 Task: Look for space in Nokha, India from 7th July, 2023 to 15th July, 2023 for 6 adults in price range Rs.15000 to Rs.20000. Place can be entire place with 3 bedrooms having 3 beds and 3 bathrooms. Property type can be house, flat, guest house. Amenities needed are: washing machine. Booking option can be shelf check-in. Required host language is English.
Action: Mouse moved to (432, 75)
Screenshot: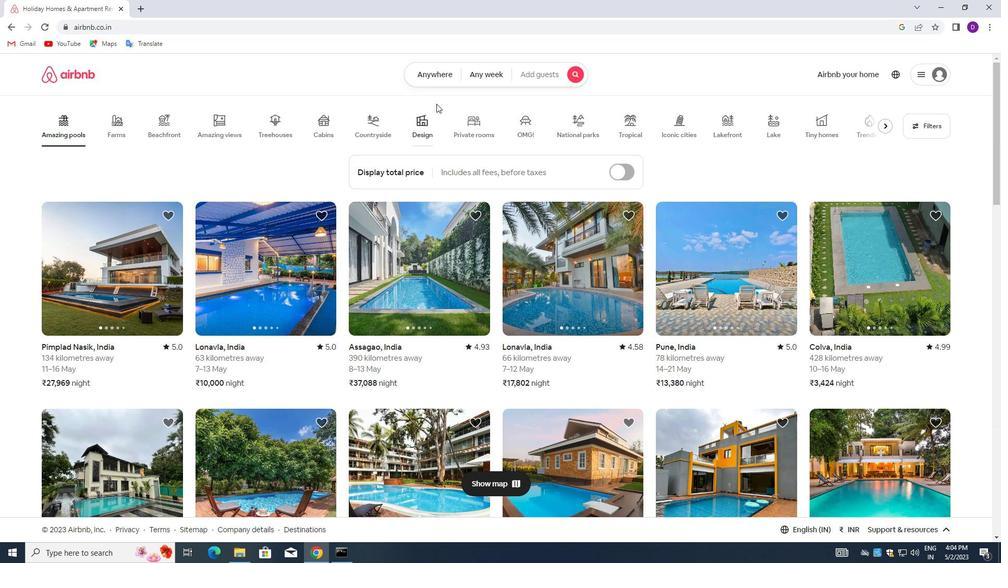 
Action: Mouse pressed left at (432, 75)
Screenshot: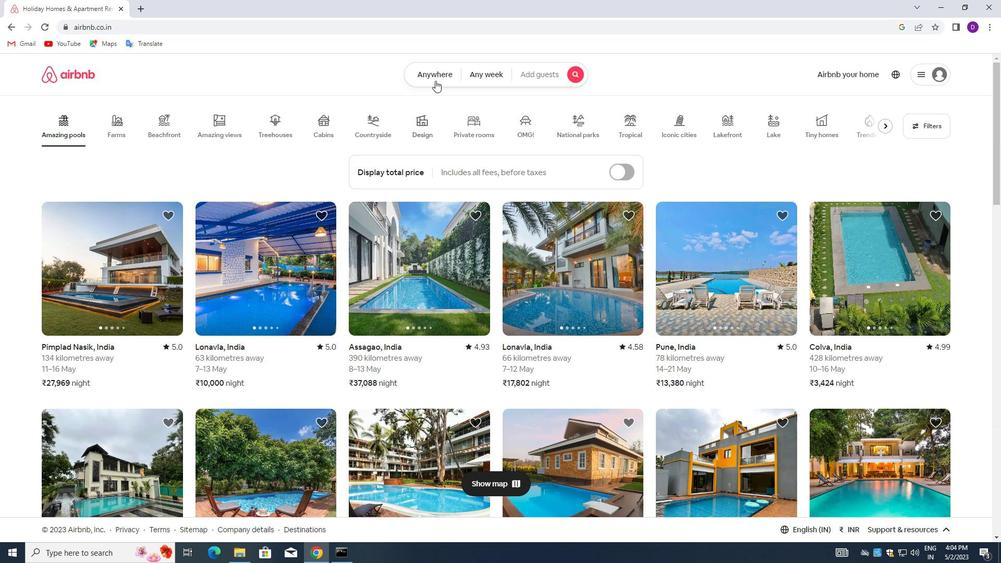 
Action: Mouse moved to (306, 117)
Screenshot: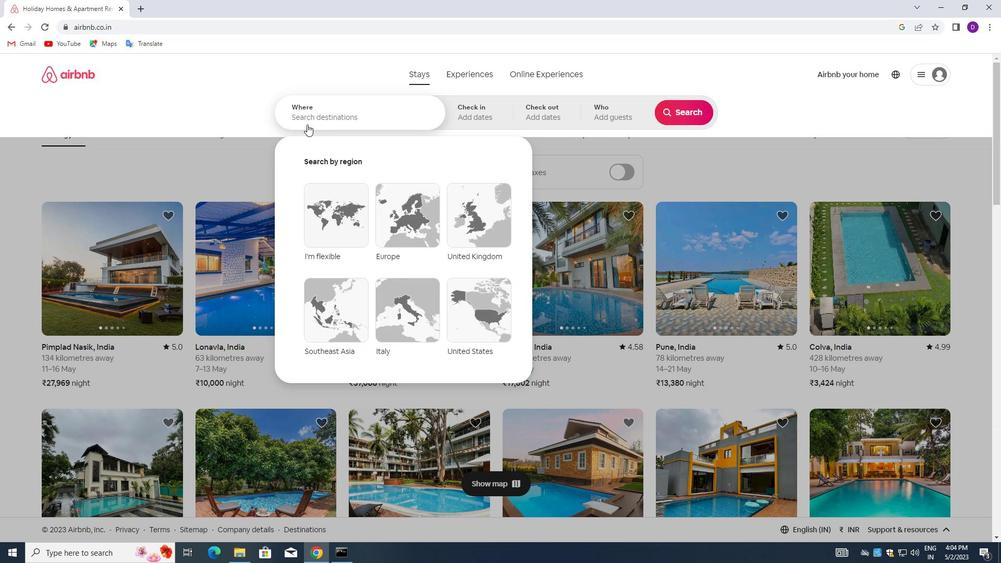 
Action: Mouse pressed left at (306, 117)
Screenshot: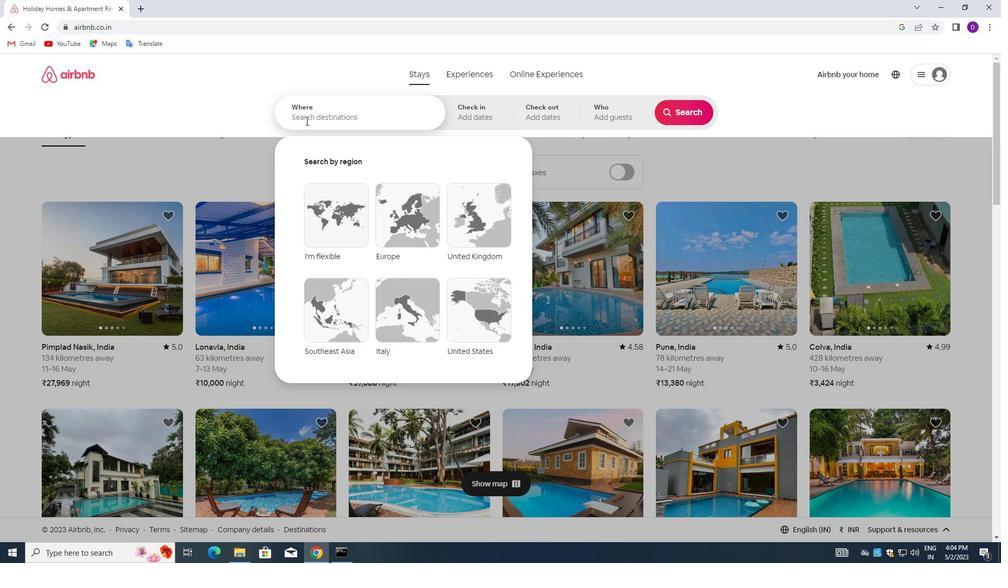 
Action: Key pressed <Key.shift>NOKHA,<Key.space><Key.shift>INDIA<Key.enter>
Screenshot: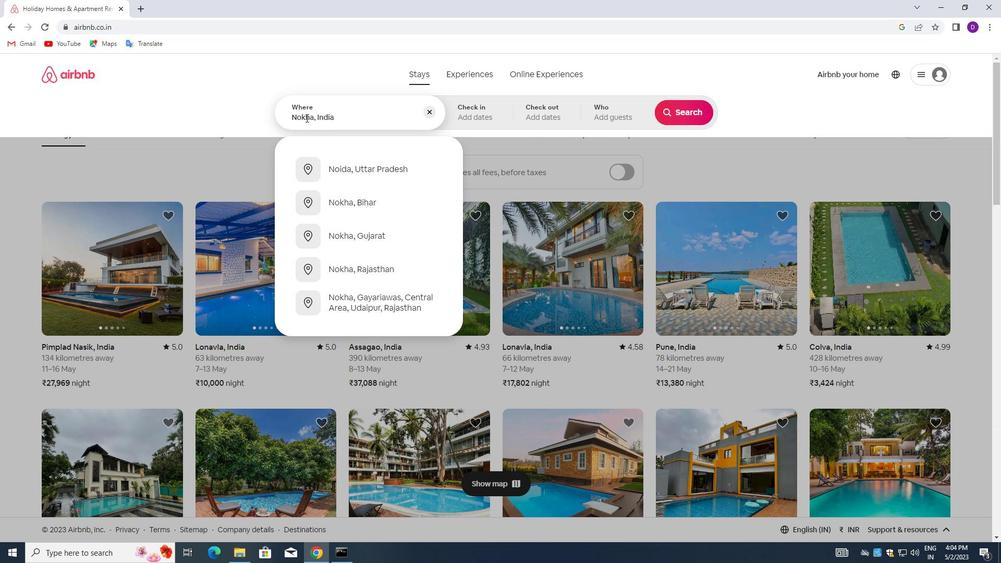 
Action: Mouse moved to (681, 197)
Screenshot: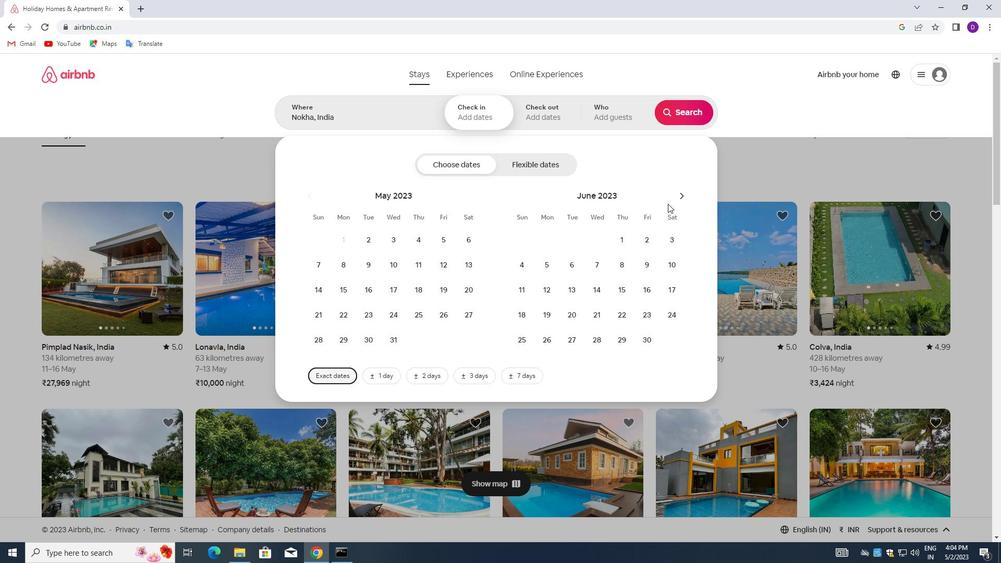 
Action: Mouse pressed left at (681, 197)
Screenshot: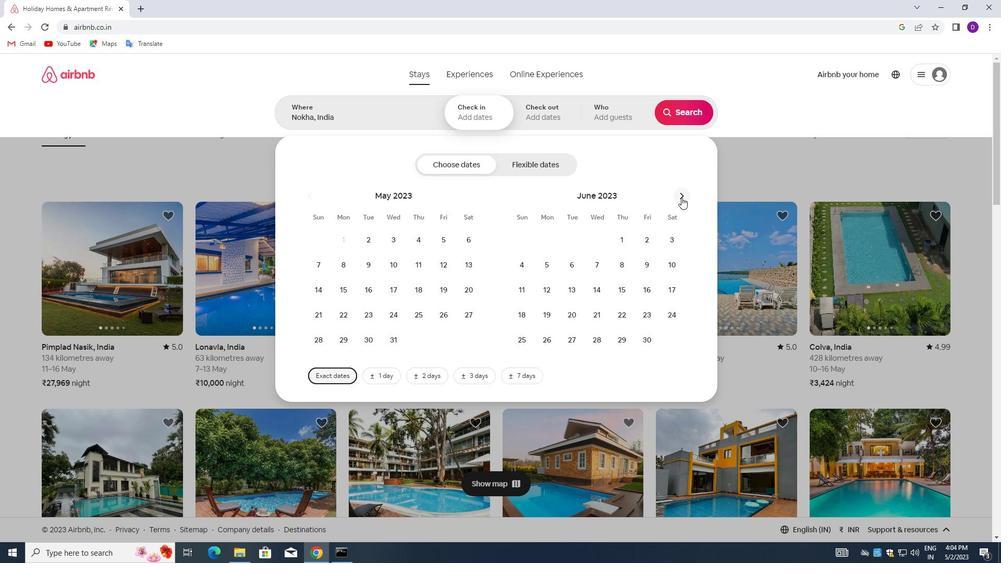 
Action: Mouse moved to (644, 257)
Screenshot: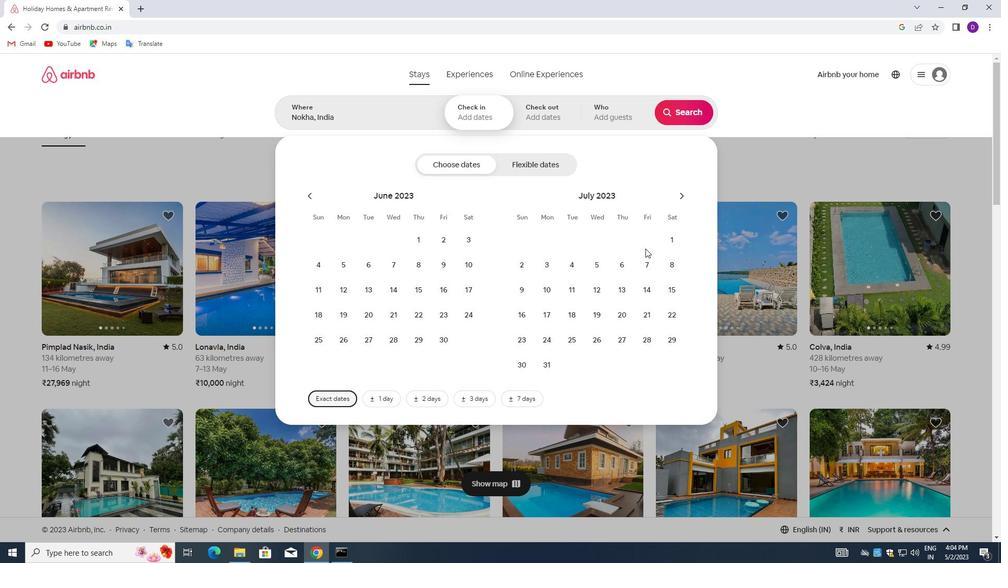 
Action: Mouse pressed left at (644, 257)
Screenshot: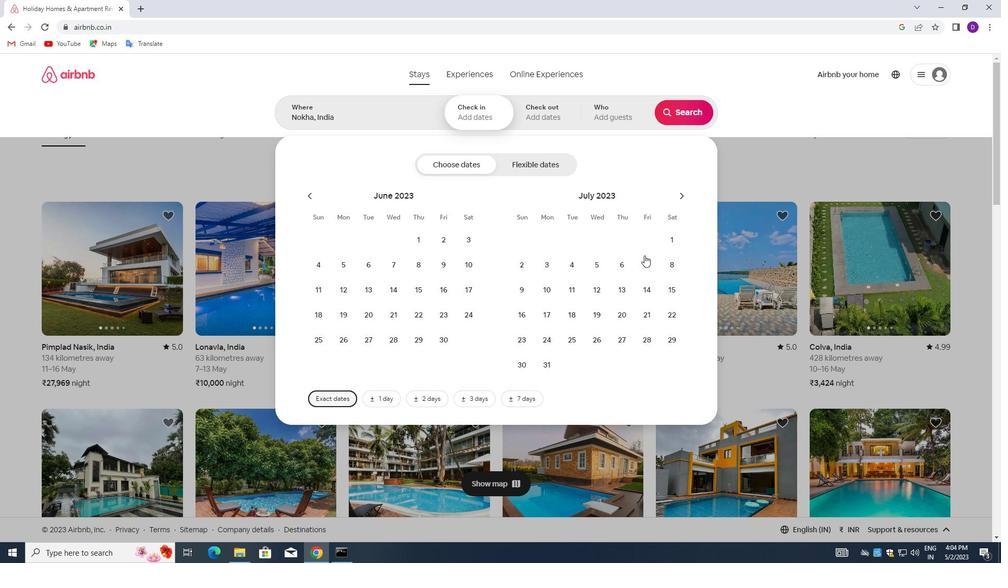 
Action: Mouse moved to (670, 283)
Screenshot: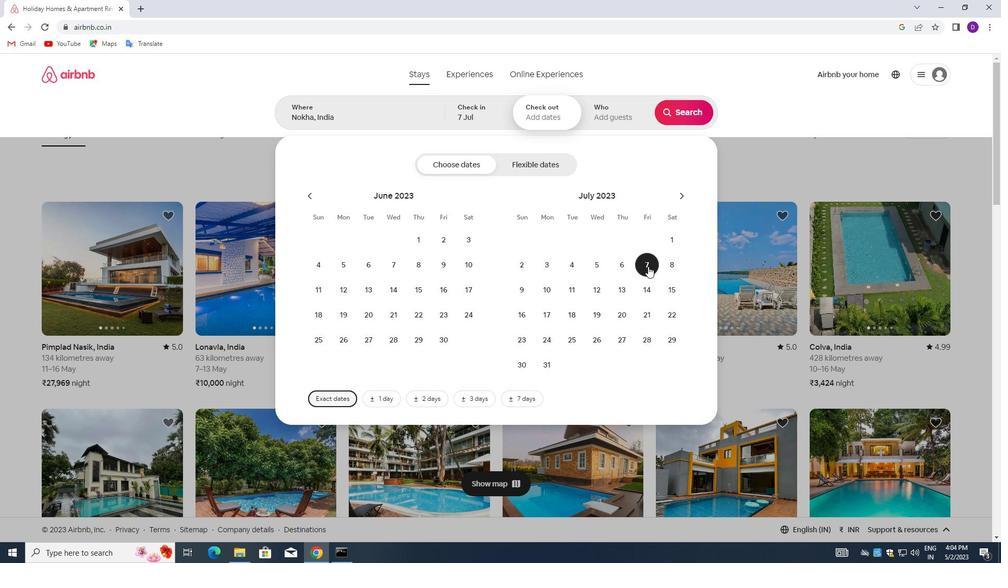 
Action: Mouse pressed left at (670, 283)
Screenshot: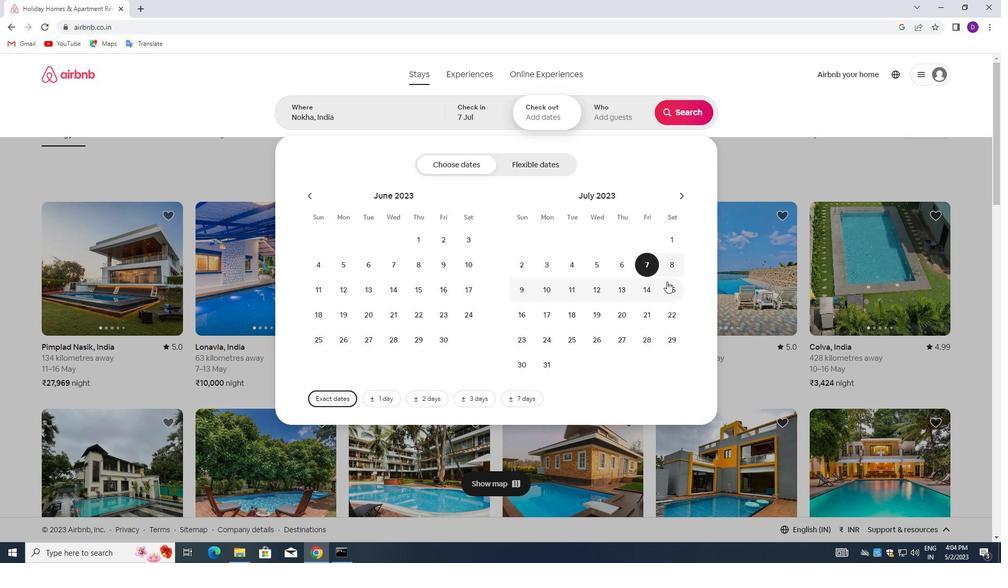 
Action: Mouse moved to (614, 119)
Screenshot: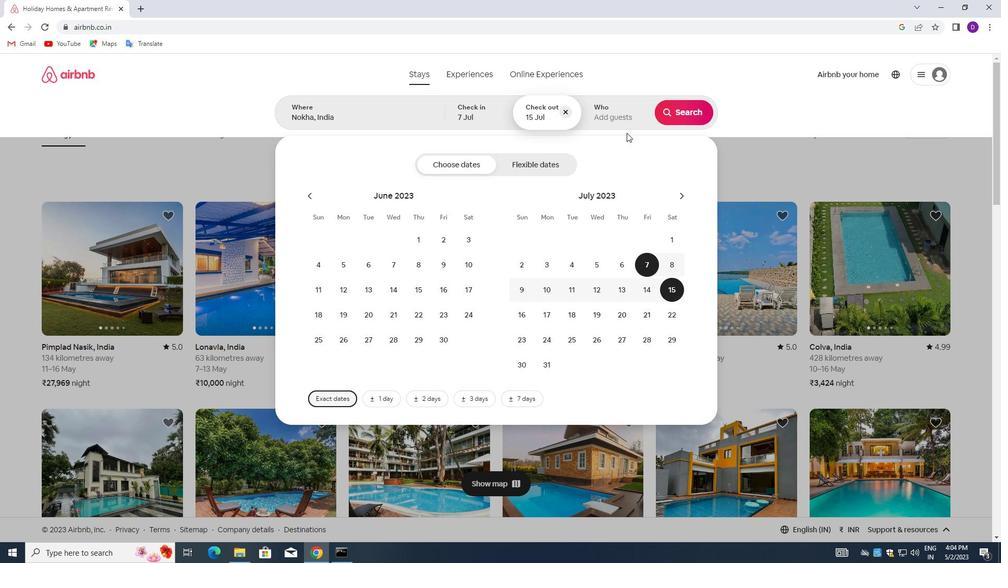 
Action: Mouse pressed left at (614, 119)
Screenshot: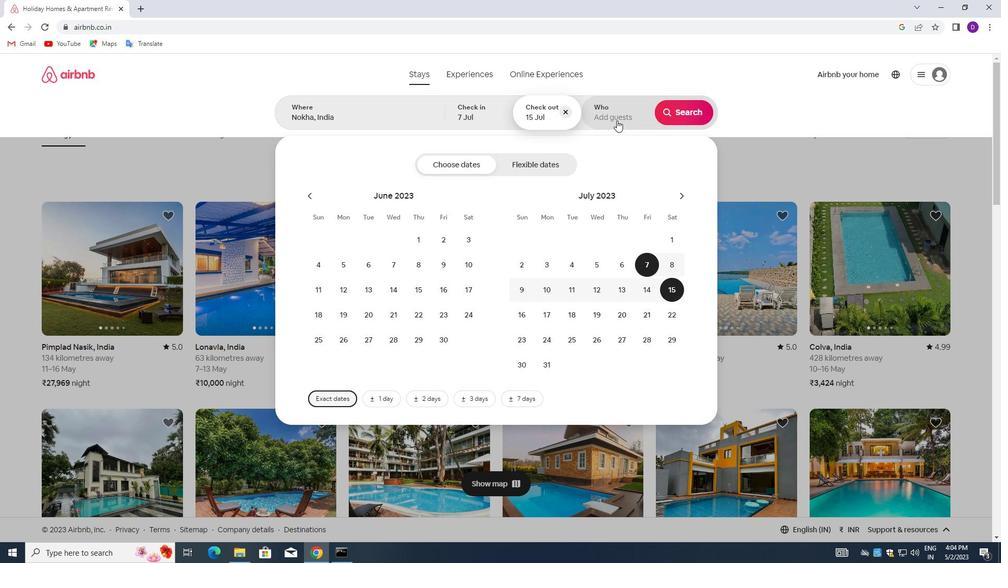 
Action: Mouse moved to (685, 172)
Screenshot: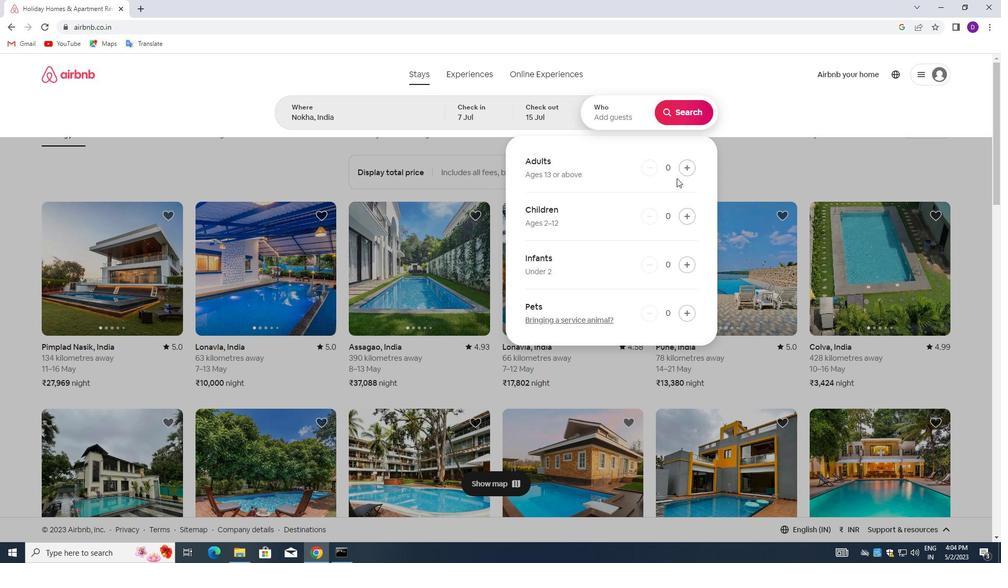 
Action: Mouse pressed left at (685, 172)
Screenshot: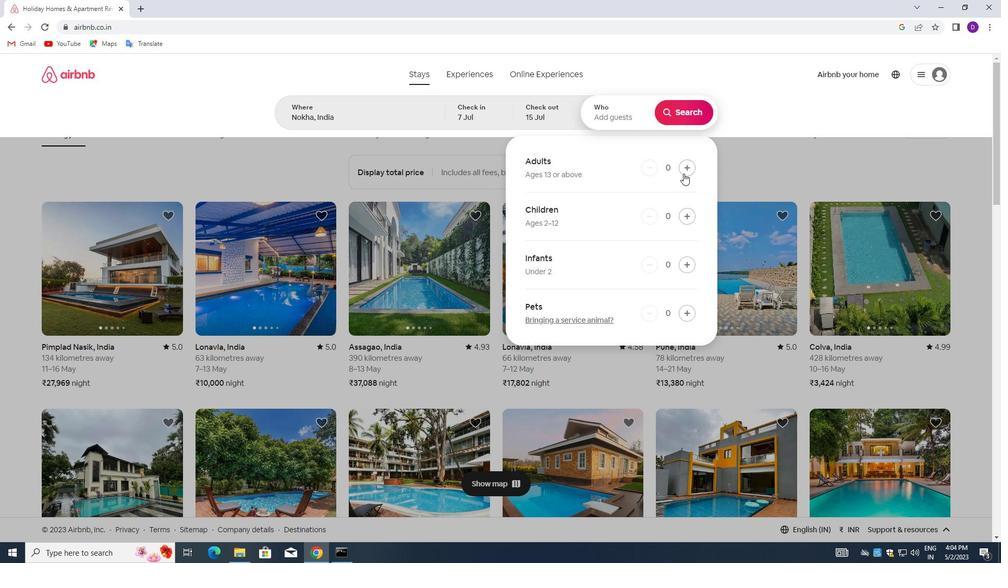 
Action: Mouse moved to (685, 171)
Screenshot: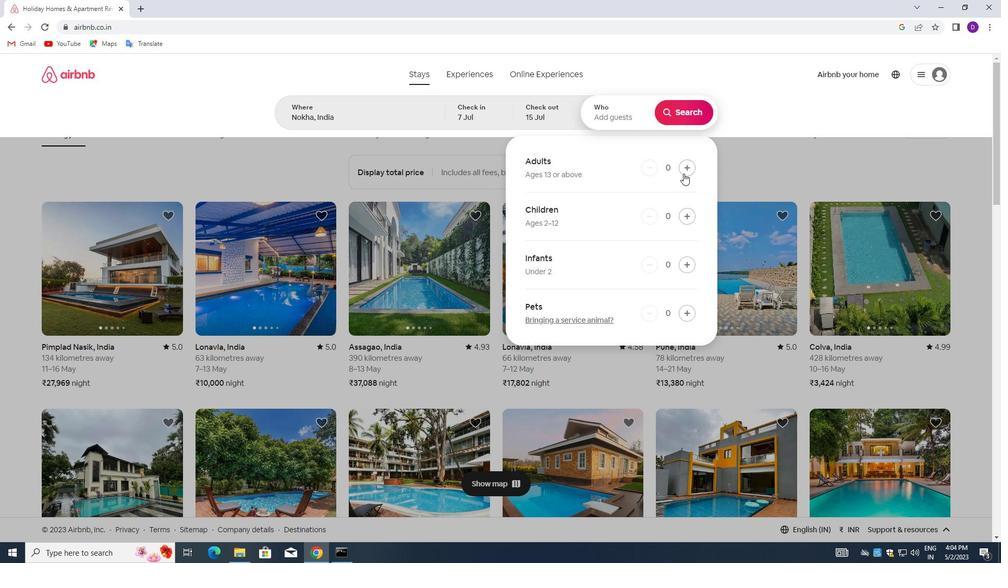 
Action: Mouse pressed left at (685, 171)
Screenshot: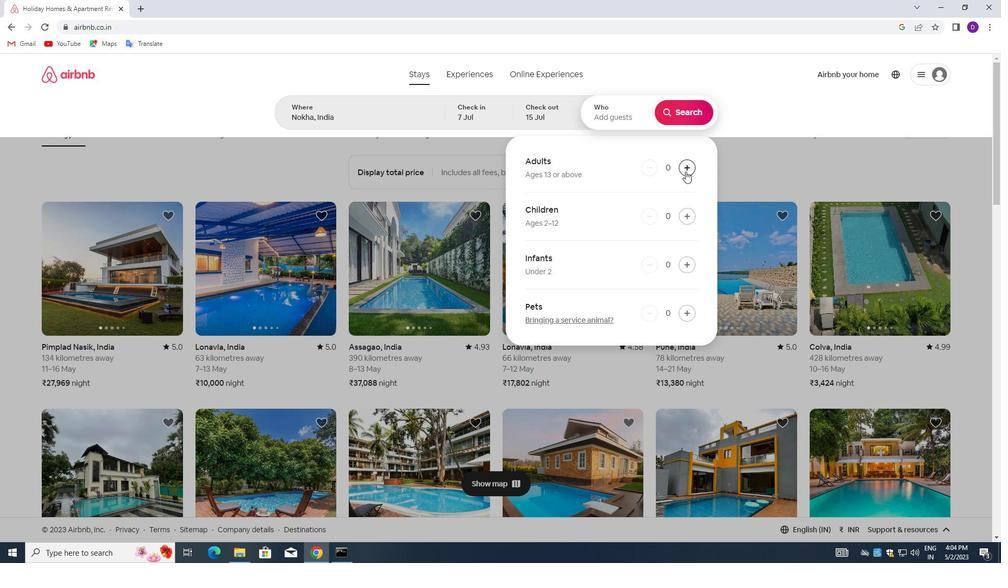 
Action: Mouse pressed left at (685, 171)
Screenshot: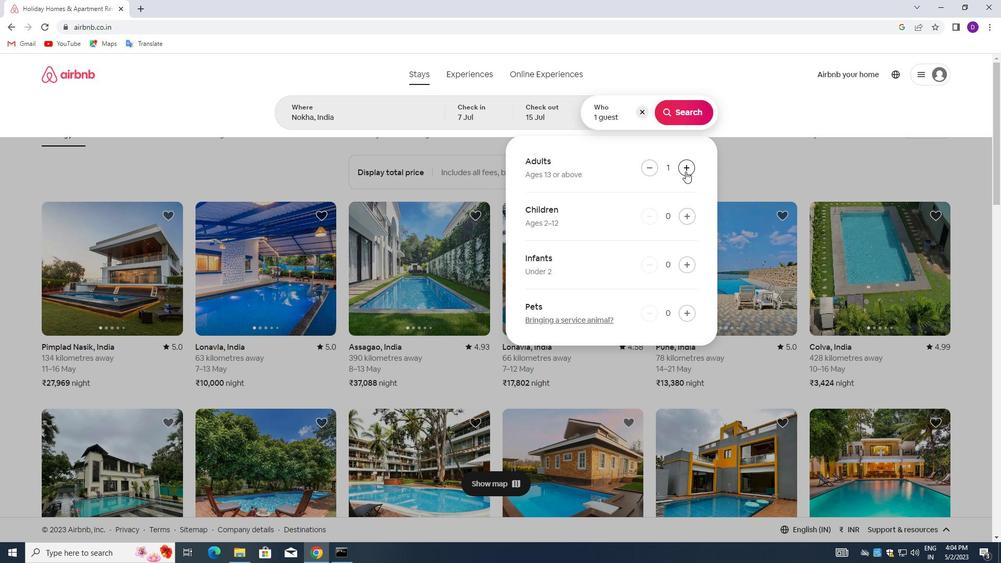 
Action: Mouse pressed left at (685, 171)
Screenshot: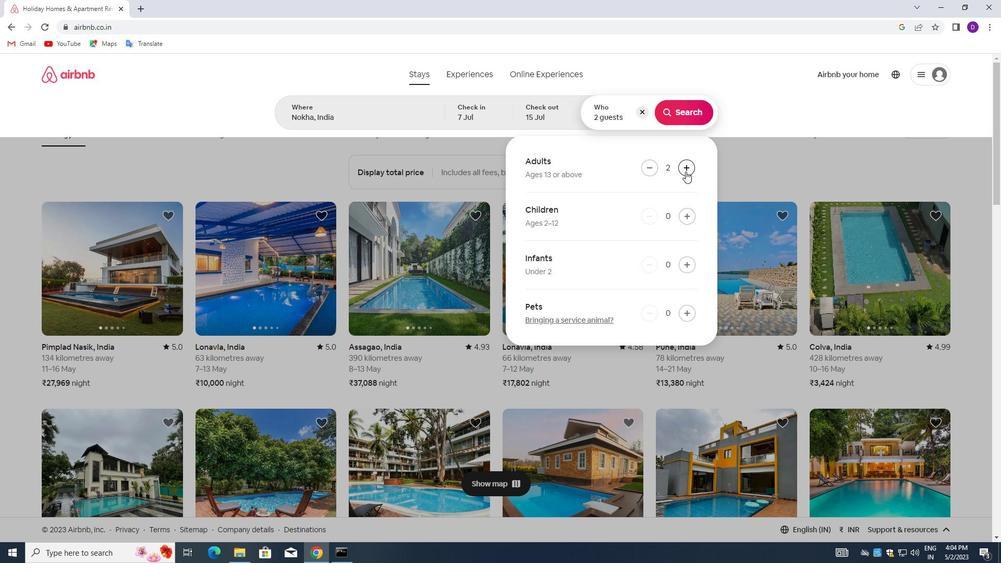 
Action: Mouse pressed left at (685, 171)
Screenshot: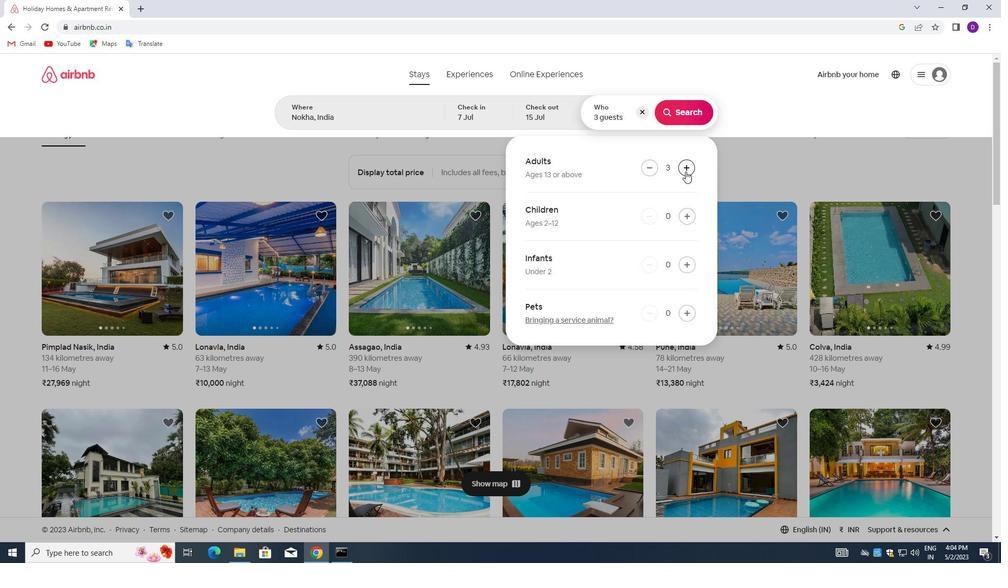 
Action: Mouse pressed left at (685, 171)
Screenshot: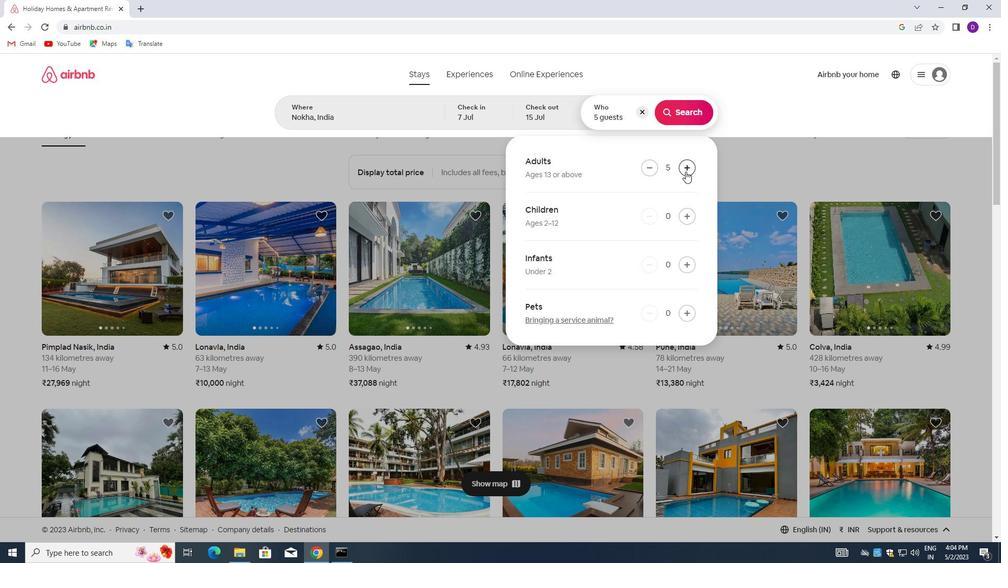 
Action: Mouse moved to (673, 114)
Screenshot: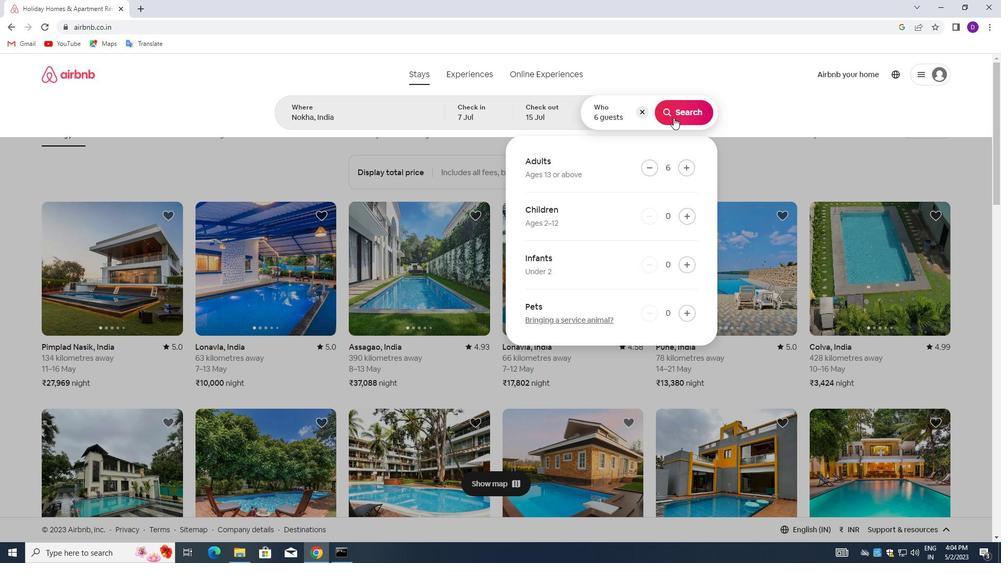 
Action: Mouse pressed left at (673, 114)
Screenshot: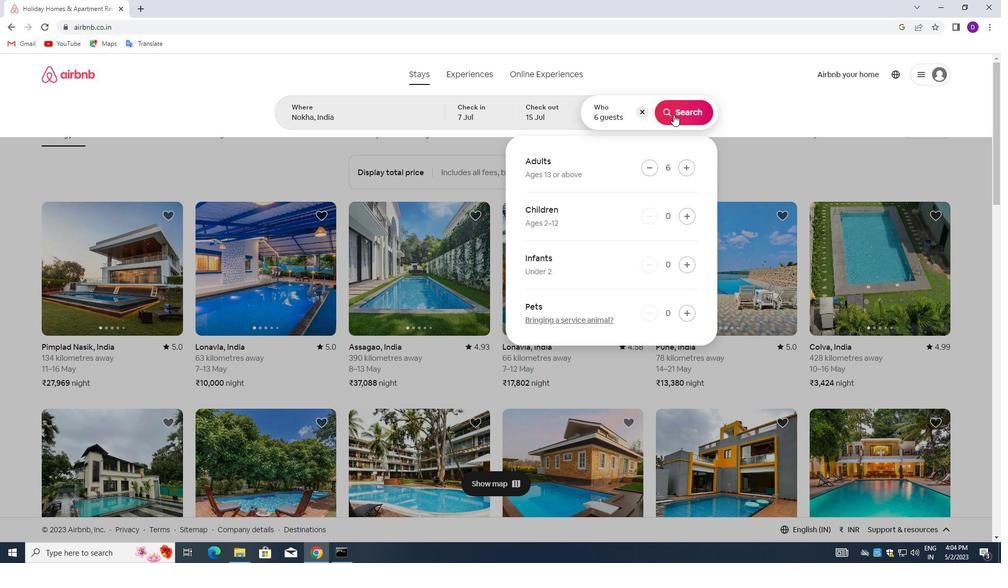 
Action: Mouse moved to (939, 117)
Screenshot: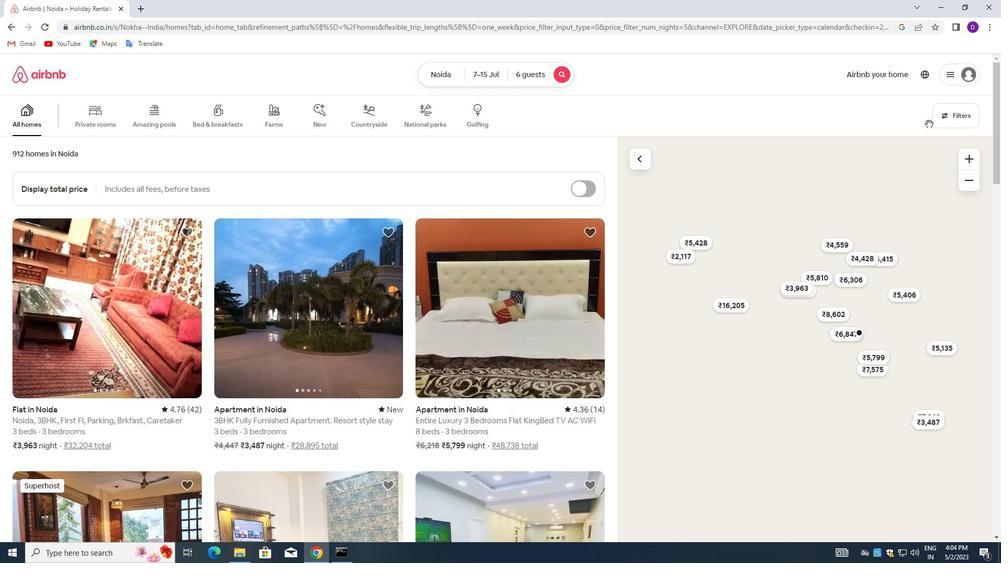 
Action: Mouse pressed left at (939, 117)
Screenshot: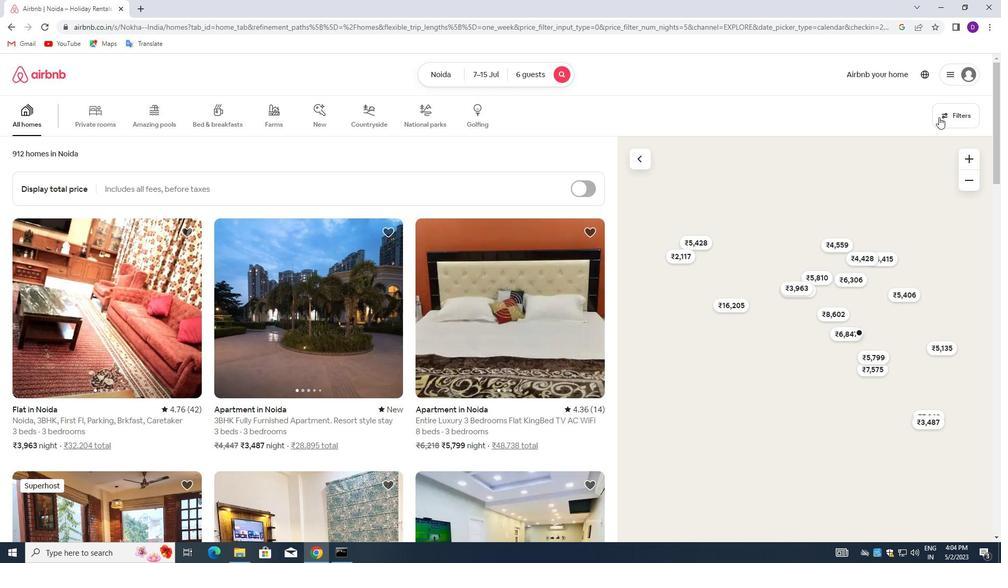
Action: Mouse moved to (378, 249)
Screenshot: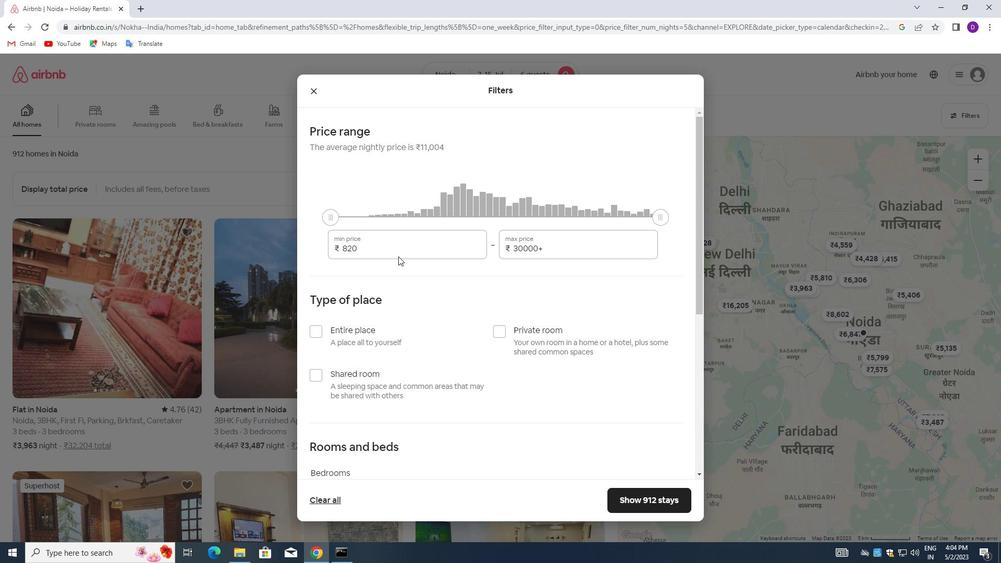 
Action: Mouse pressed left at (378, 249)
Screenshot: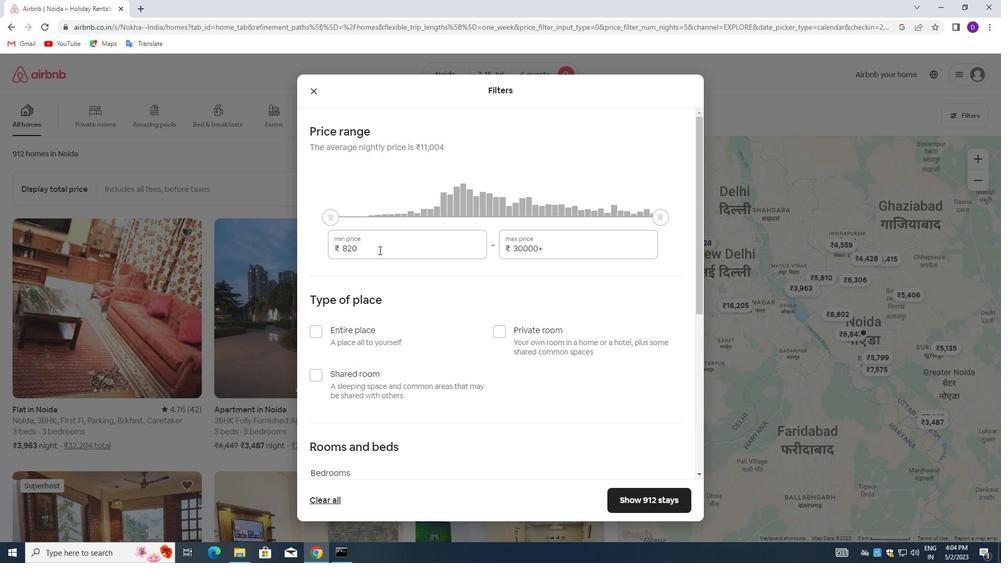 
Action: Mouse pressed left at (378, 249)
Screenshot: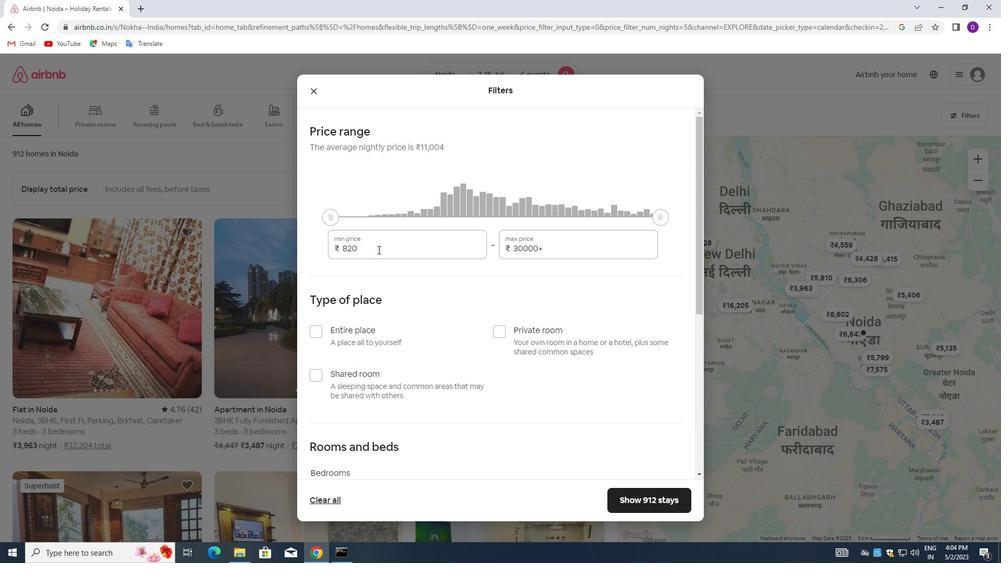 
Action: Key pressed 15000<Key.tab>20000
Screenshot: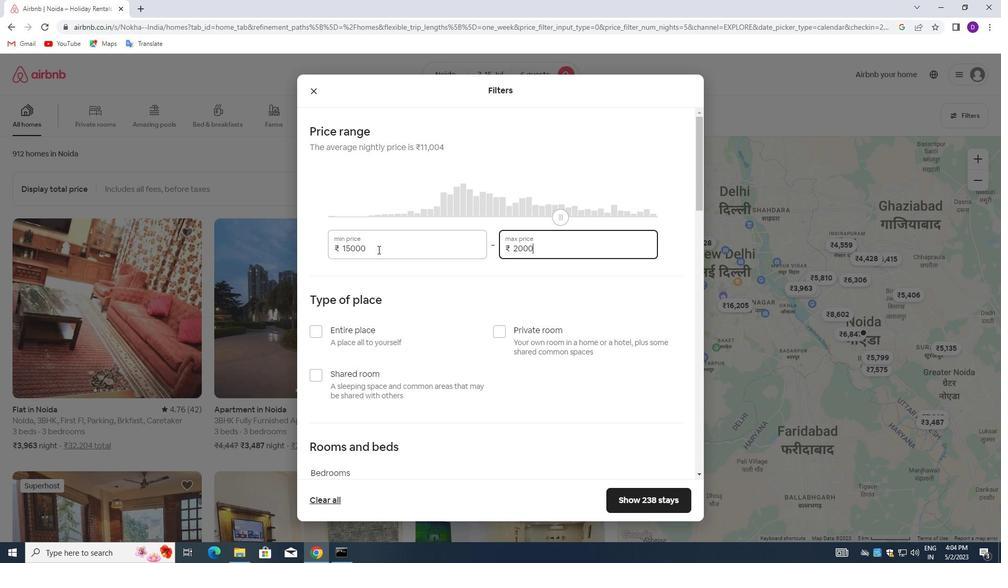 
Action: Mouse moved to (433, 311)
Screenshot: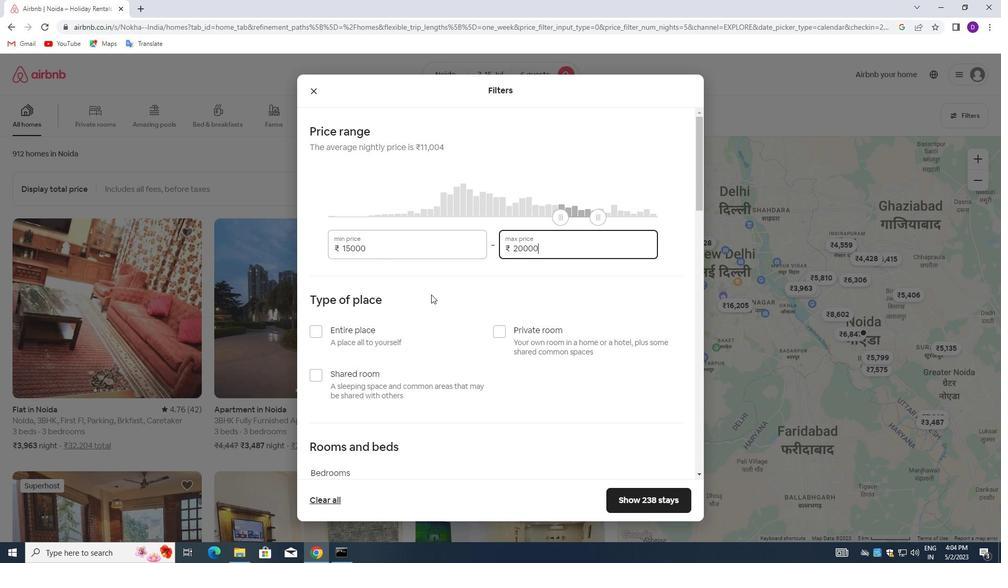 
Action: Mouse scrolled (433, 311) with delta (0, 0)
Screenshot: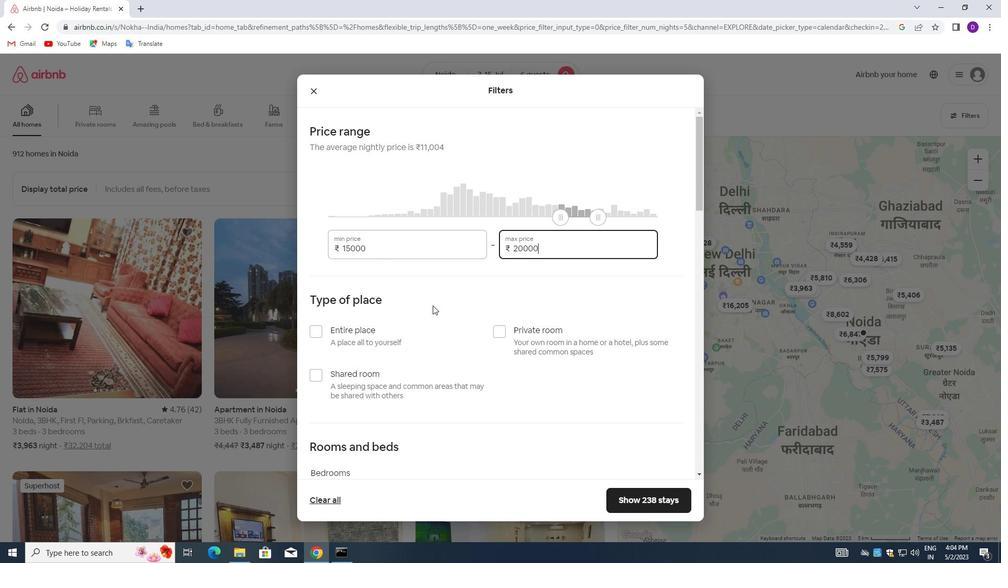 
Action: Mouse moved to (317, 279)
Screenshot: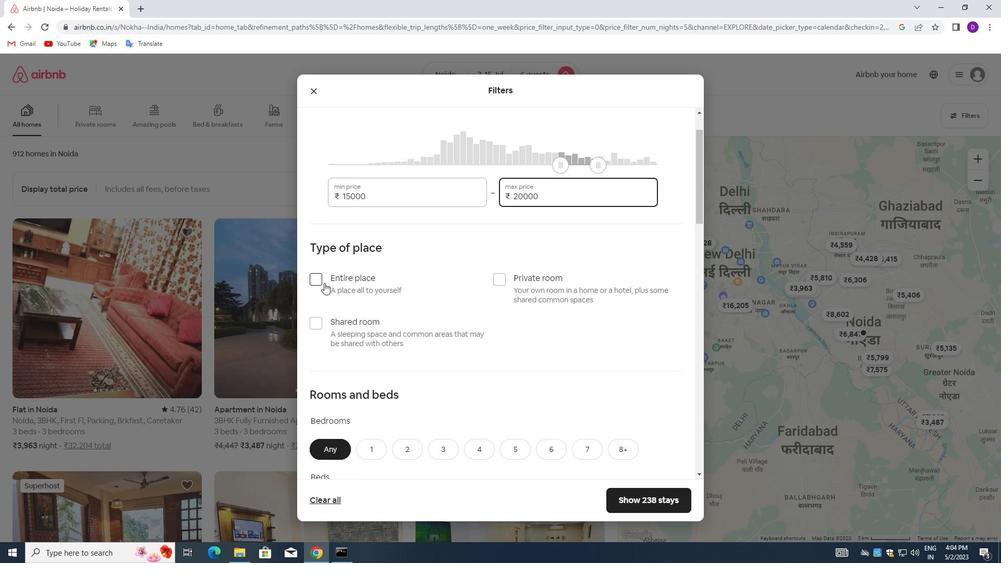
Action: Mouse pressed left at (317, 279)
Screenshot: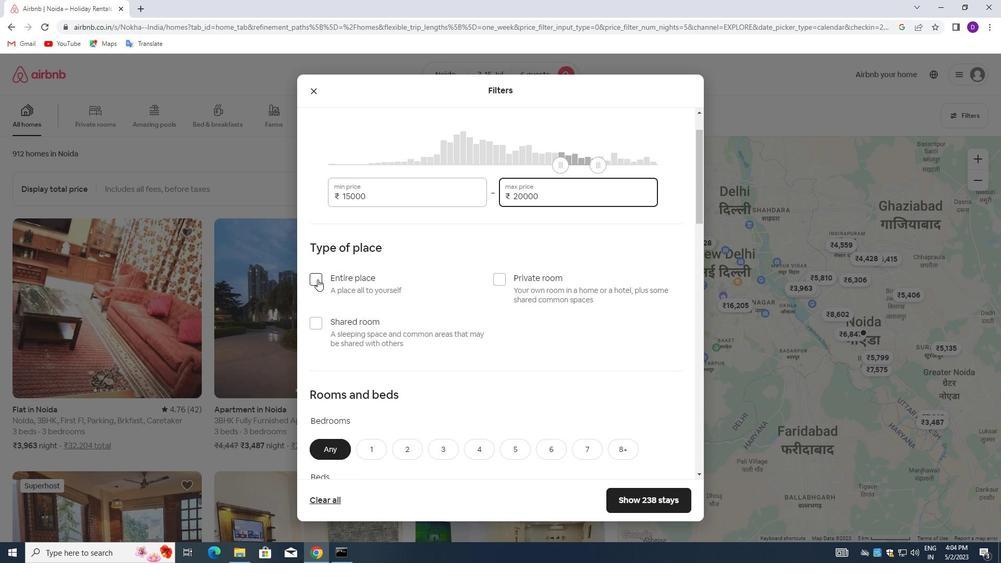 
Action: Mouse moved to (472, 294)
Screenshot: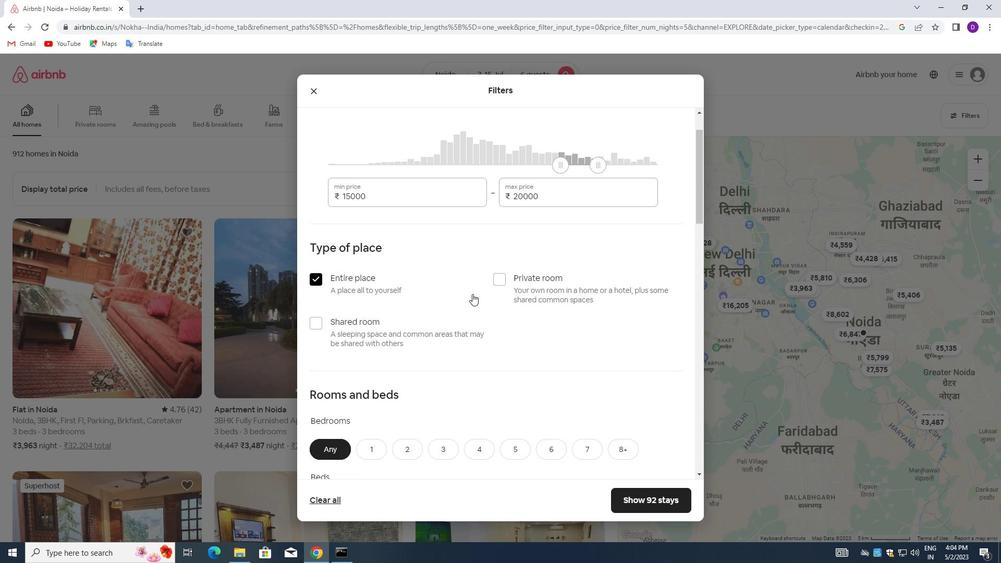 
Action: Mouse scrolled (472, 293) with delta (0, 0)
Screenshot: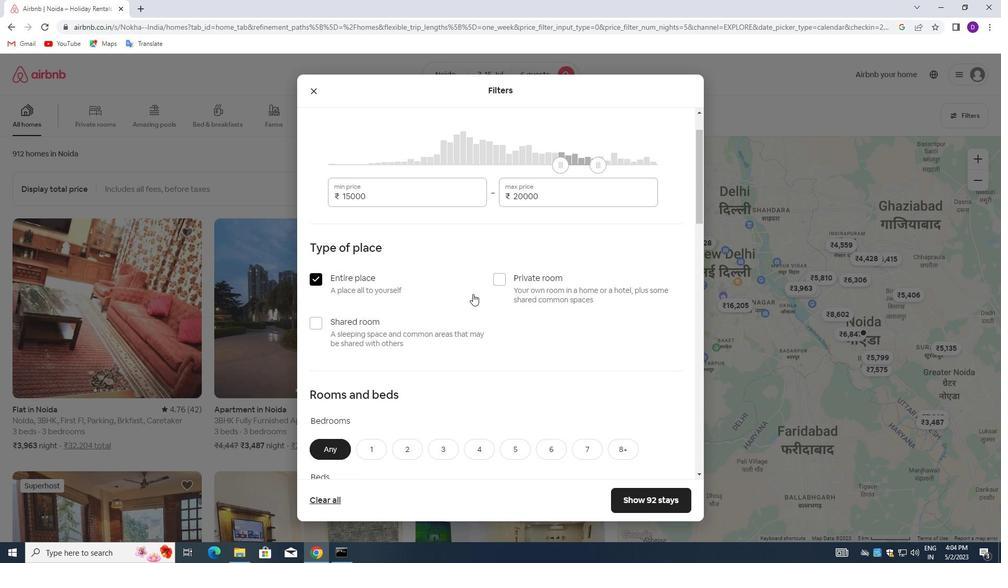 
Action: Mouse scrolled (472, 293) with delta (0, 0)
Screenshot: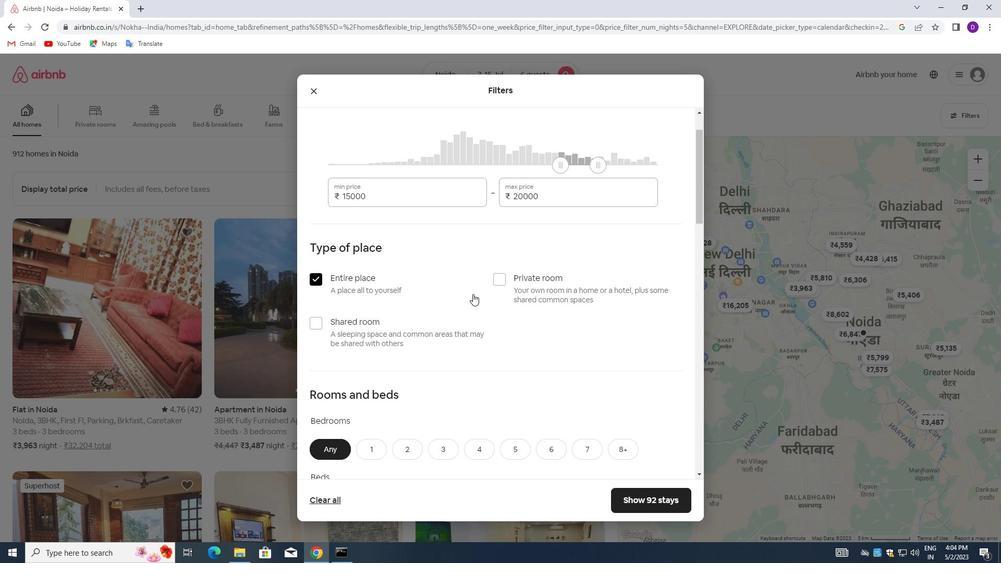 
Action: Mouse moved to (423, 331)
Screenshot: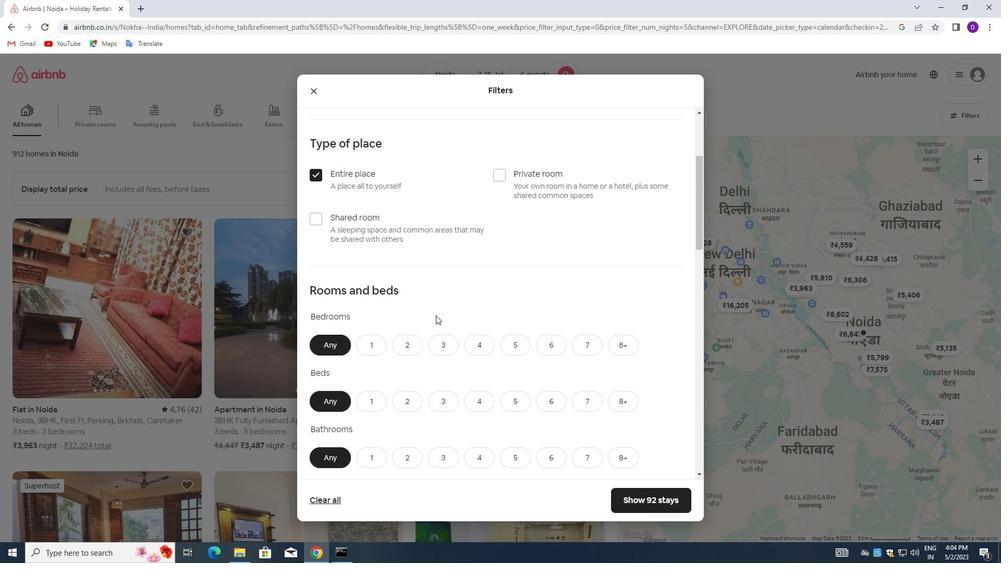 
Action: Mouse scrolled (423, 331) with delta (0, 0)
Screenshot: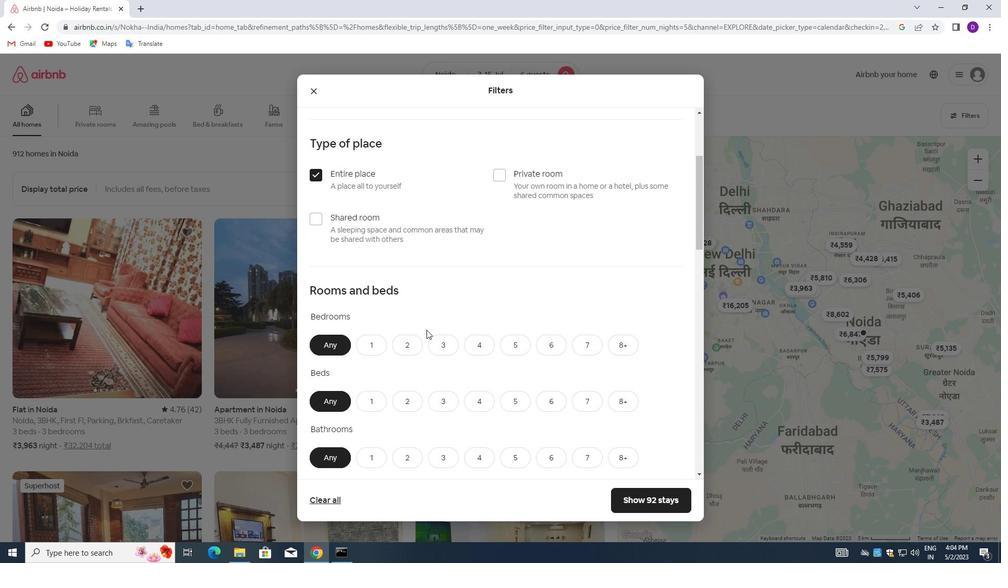 
Action: Mouse moved to (448, 297)
Screenshot: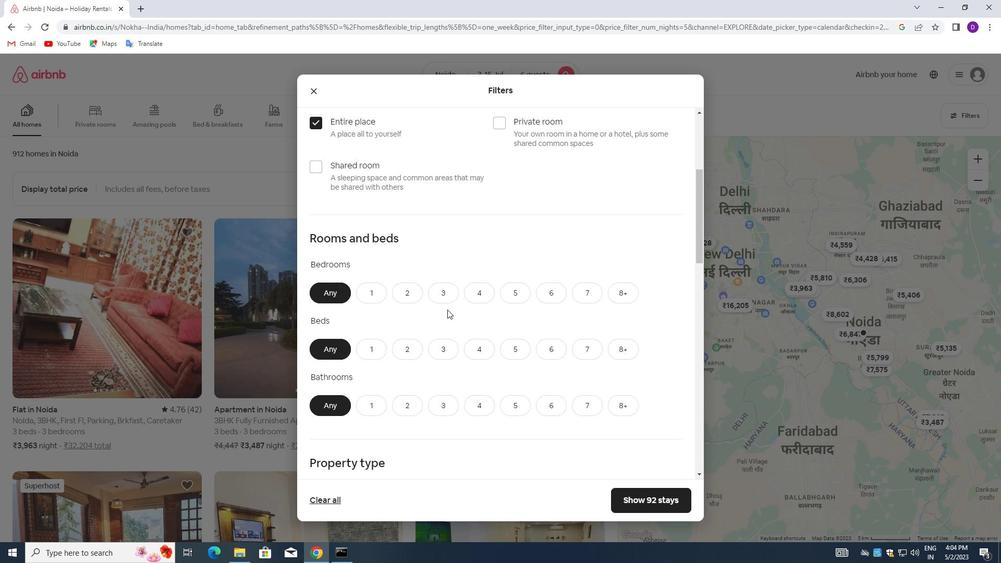 
Action: Mouse pressed left at (448, 297)
Screenshot: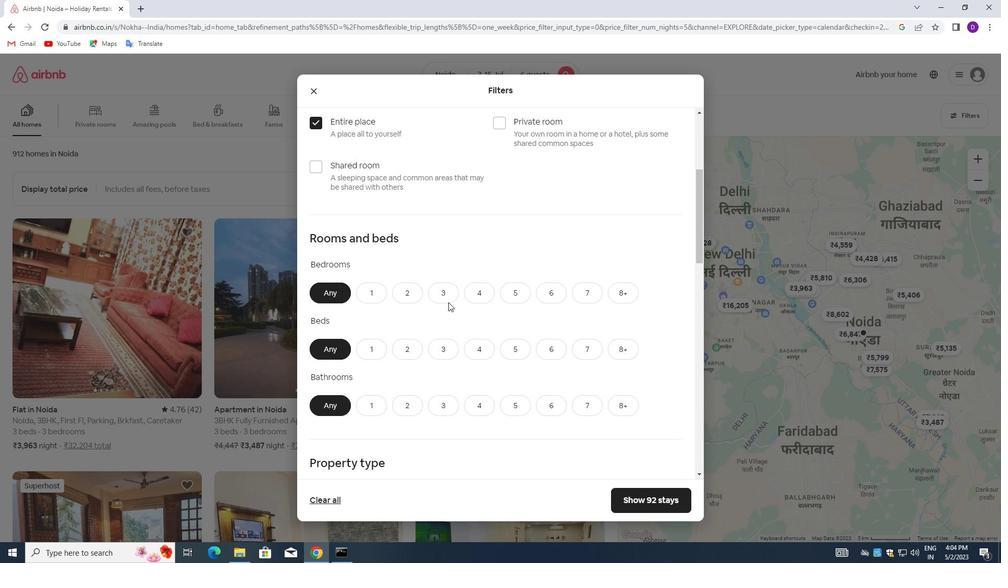 
Action: Mouse moved to (448, 348)
Screenshot: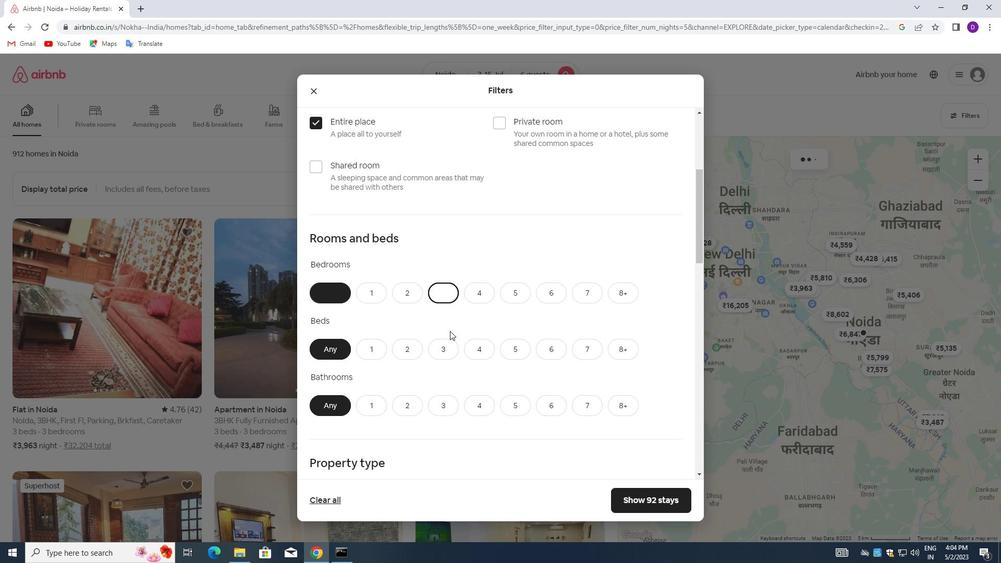 
Action: Mouse pressed left at (448, 348)
Screenshot: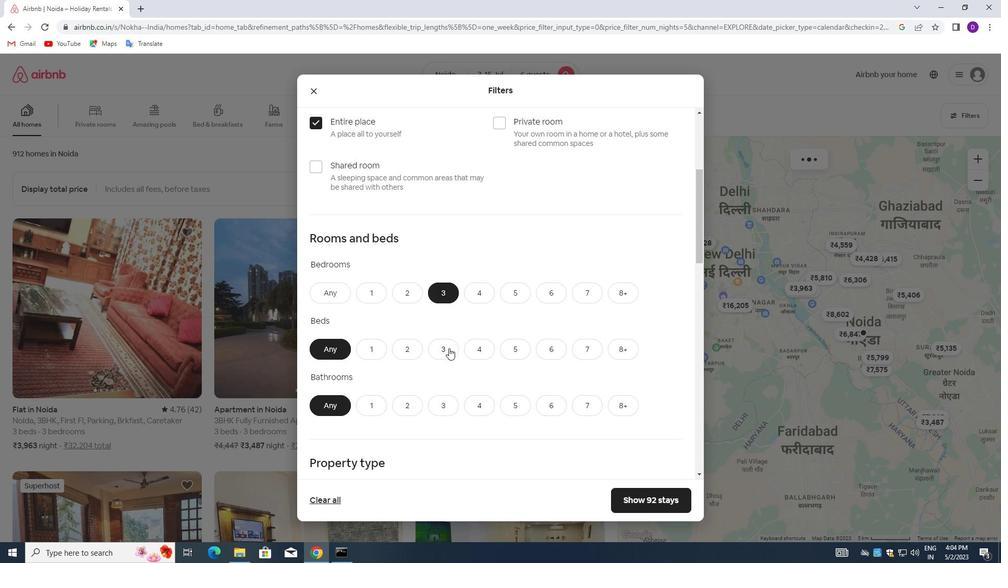 
Action: Mouse moved to (440, 395)
Screenshot: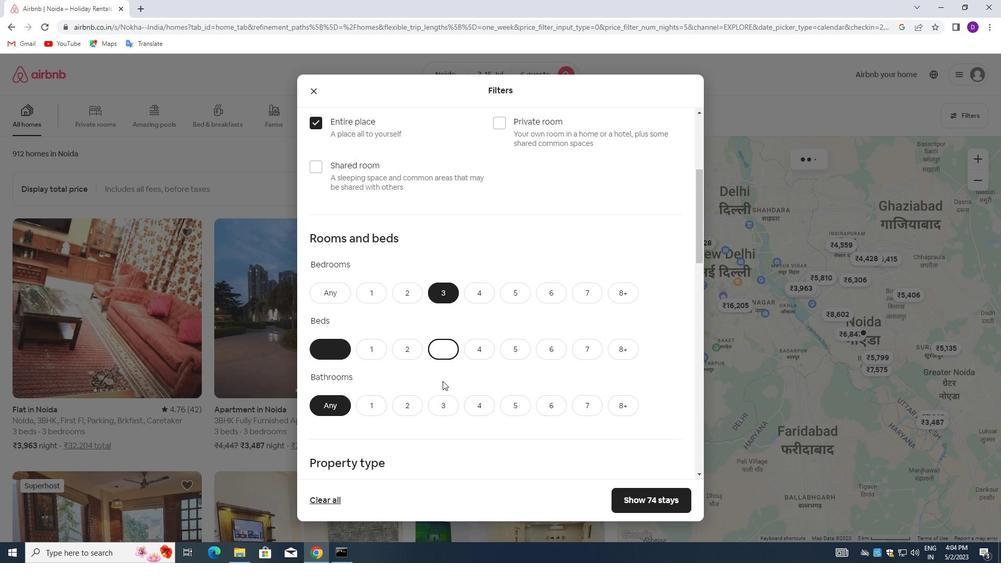 
Action: Mouse pressed left at (440, 395)
Screenshot: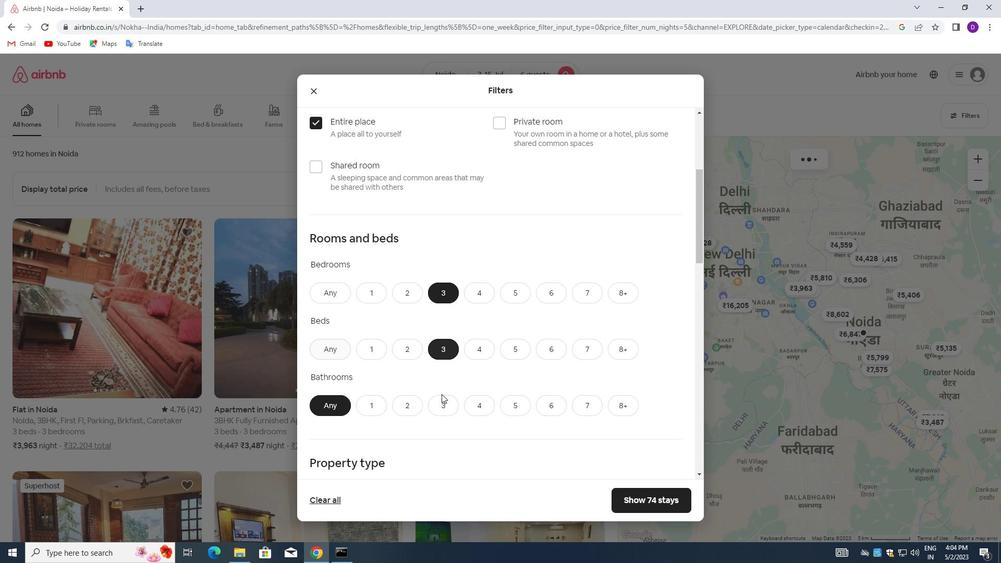
Action: Mouse moved to (444, 361)
Screenshot: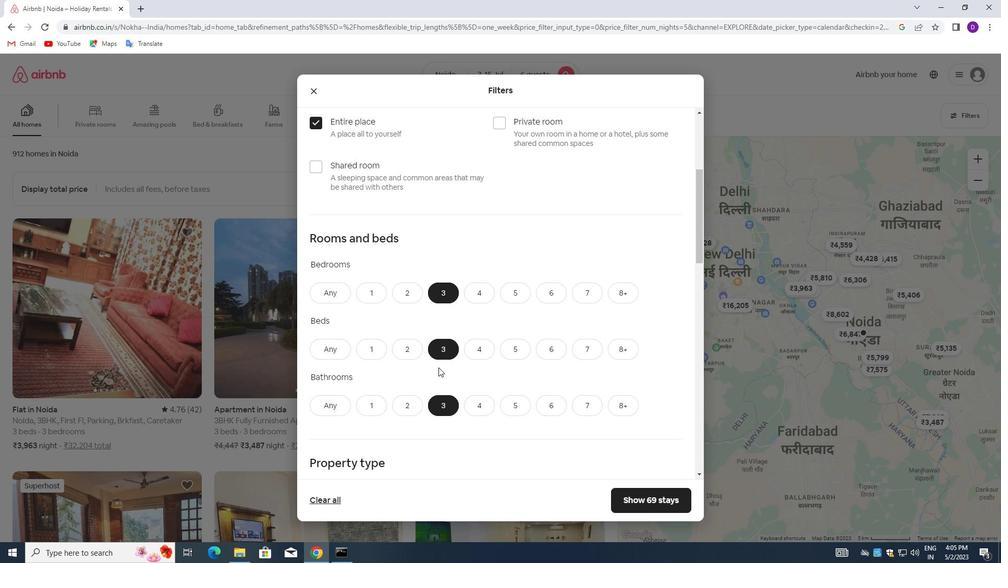 
Action: Mouse scrolled (444, 360) with delta (0, 0)
Screenshot: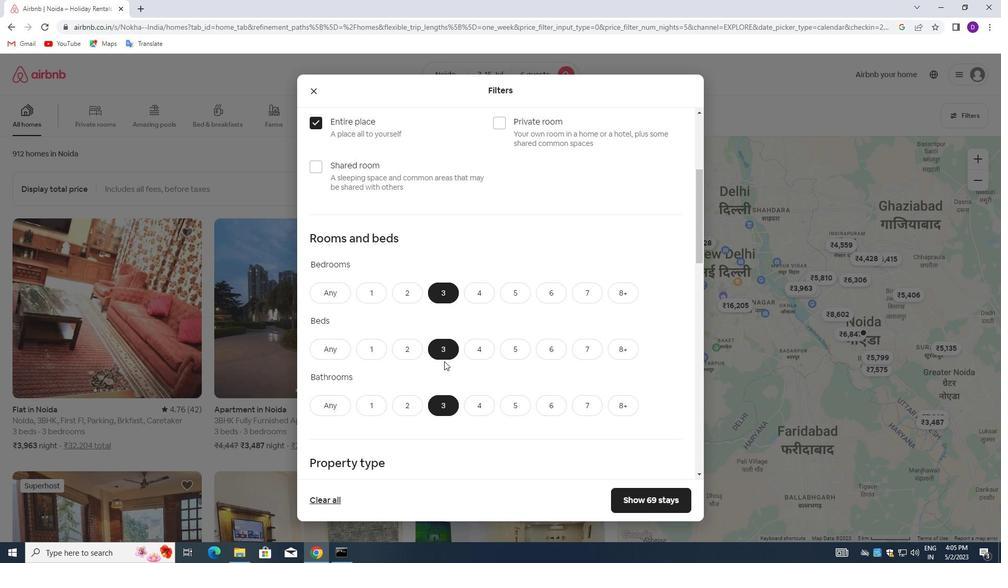 
Action: Mouse scrolled (444, 360) with delta (0, 0)
Screenshot: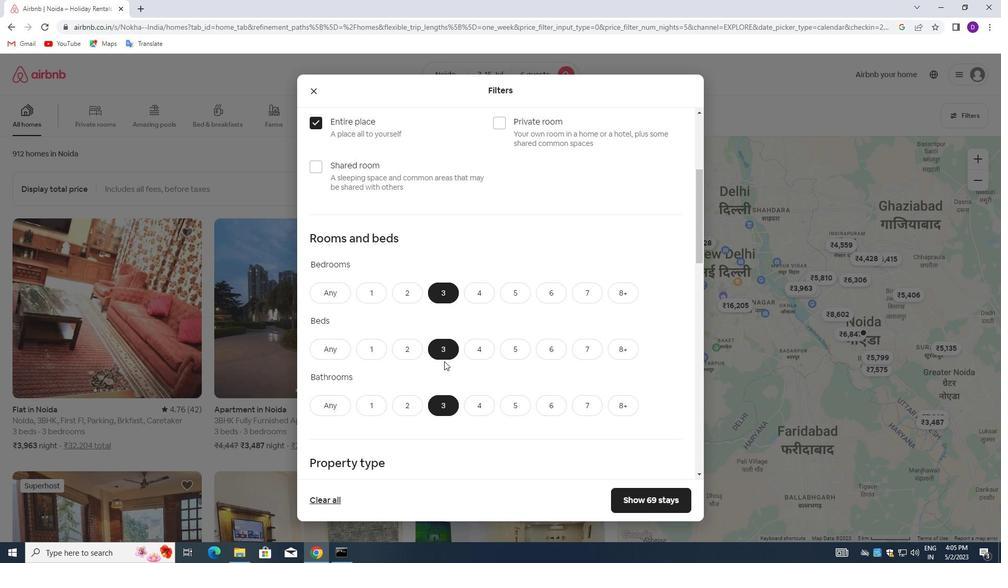 
Action: Mouse moved to (444, 360)
Screenshot: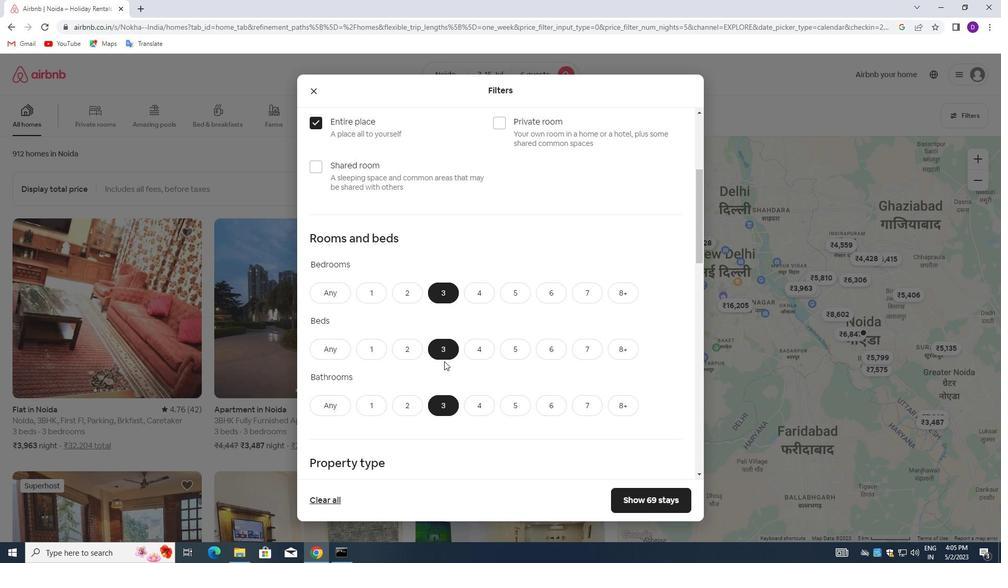 
Action: Mouse scrolled (444, 360) with delta (0, 0)
Screenshot: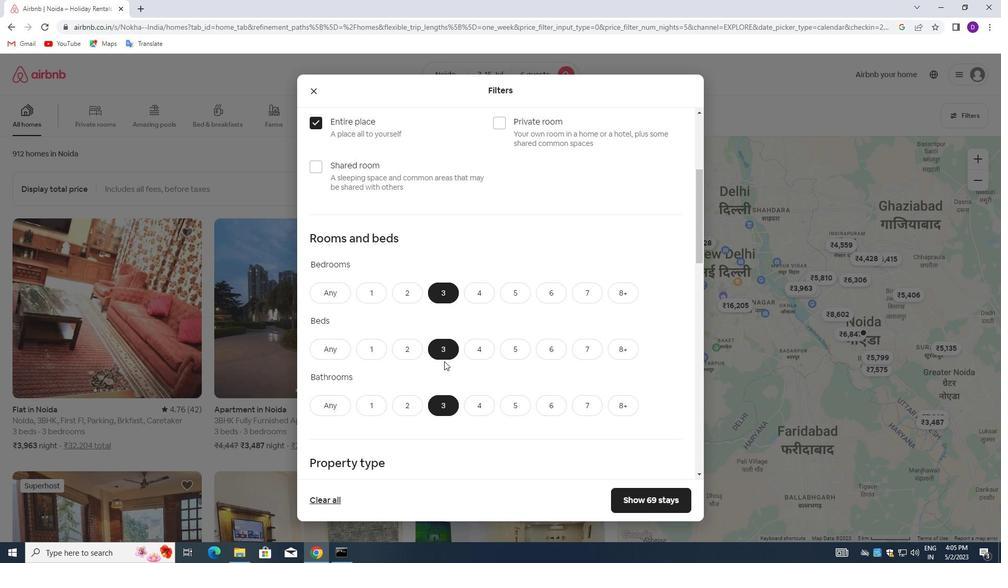 
Action: Mouse moved to (349, 361)
Screenshot: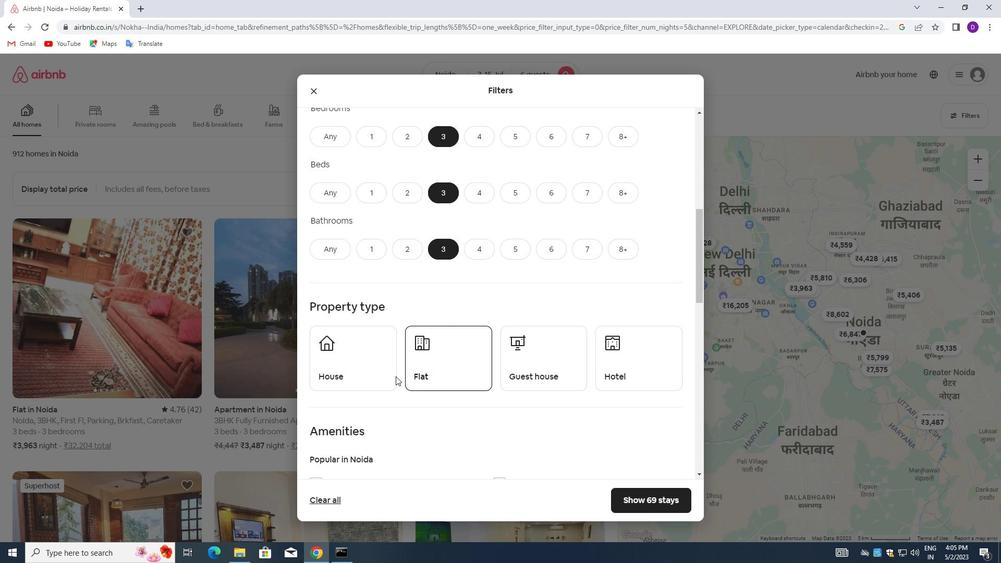 
Action: Mouse pressed left at (349, 361)
Screenshot: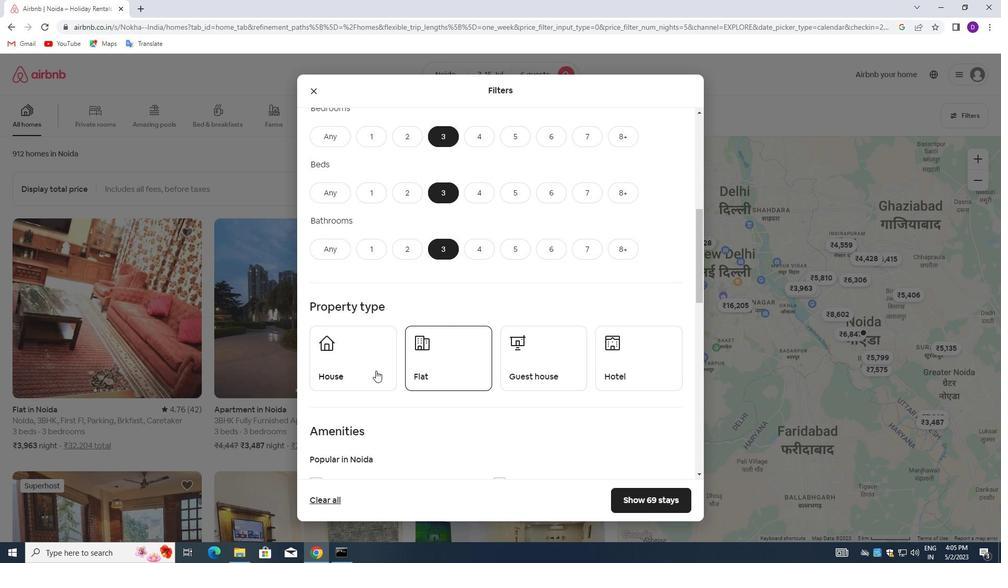 
Action: Mouse moved to (430, 366)
Screenshot: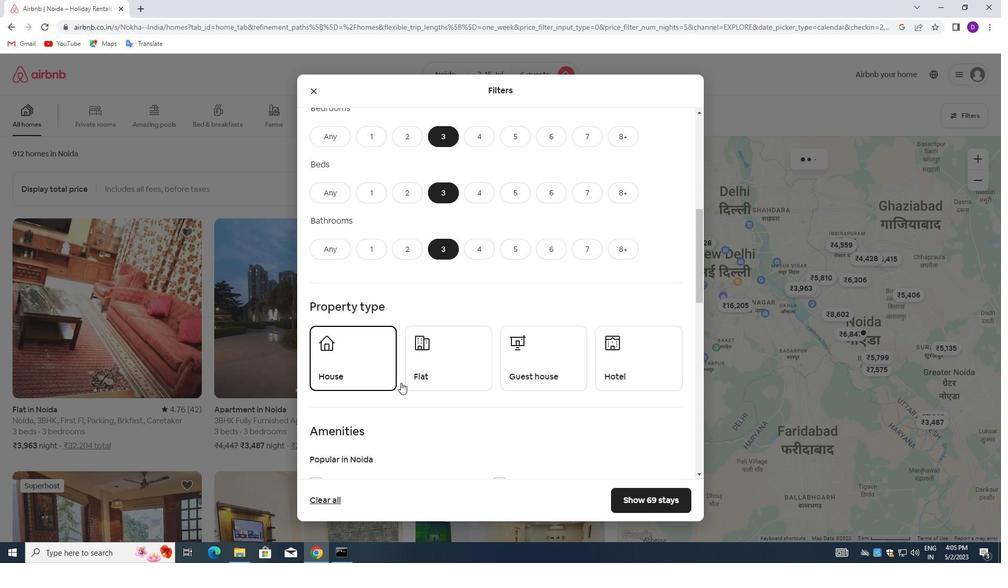 
Action: Mouse pressed left at (430, 366)
Screenshot: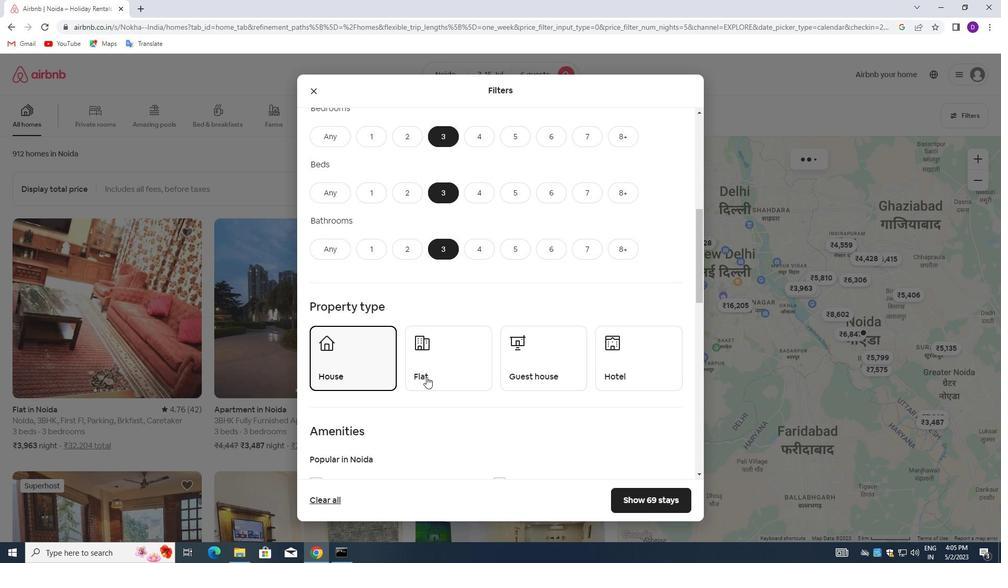 
Action: Mouse moved to (530, 365)
Screenshot: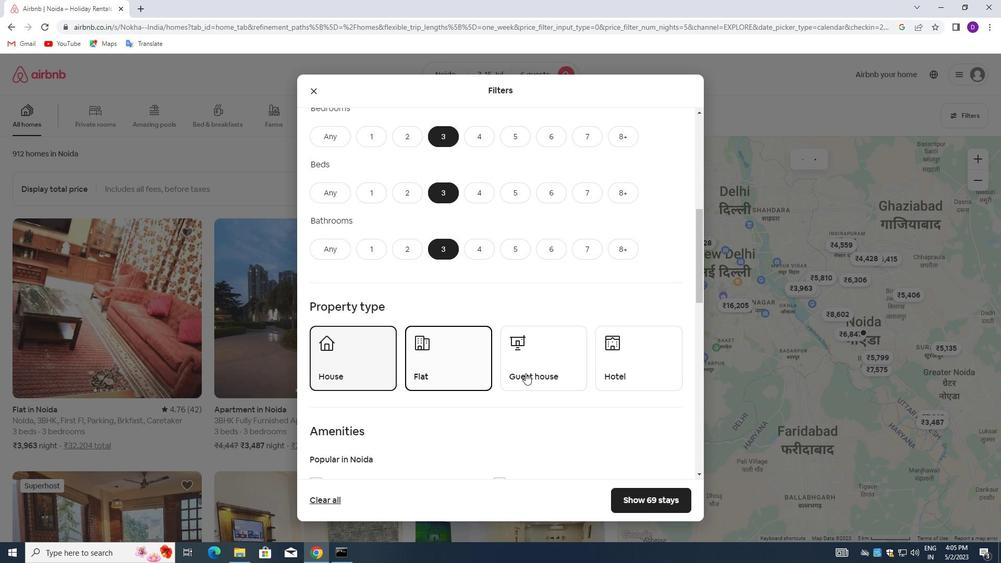 
Action: Mouse pressed left at (530, 365)
Screenshot: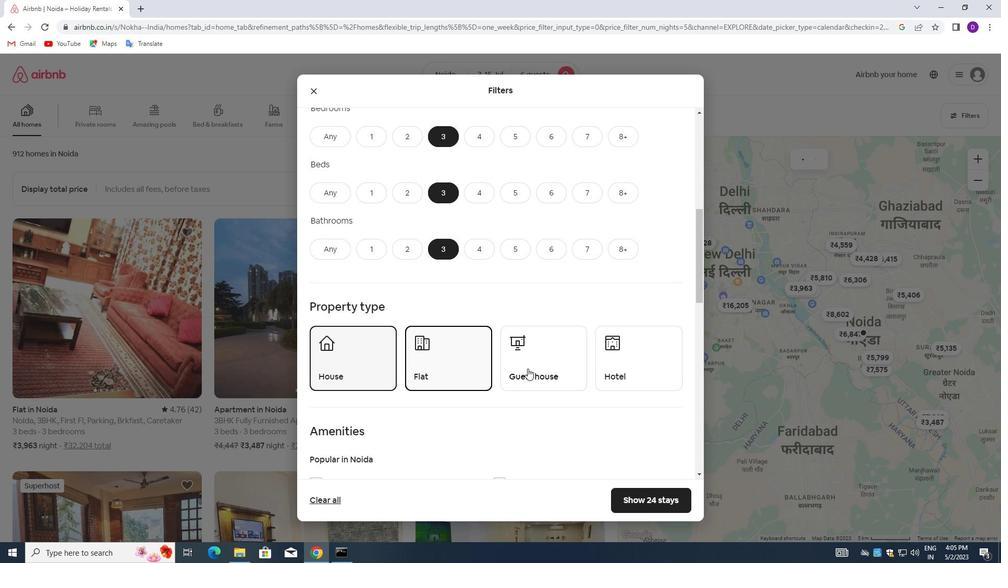 
Action: Mouse moved to (528, 355)
Screenshot: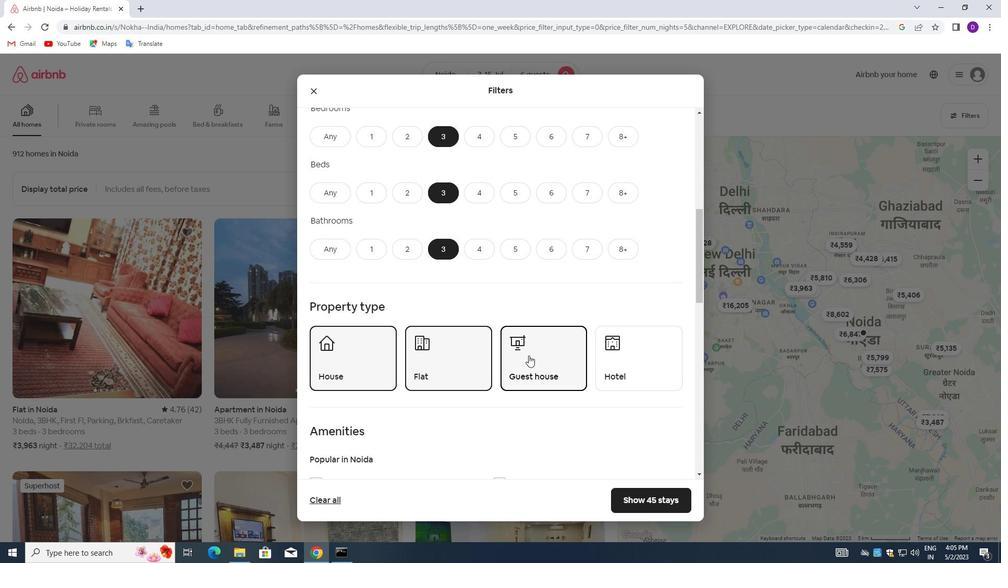 
Action: Mouse scrolled (528, 355) with delta (0, 0)
Screenshot: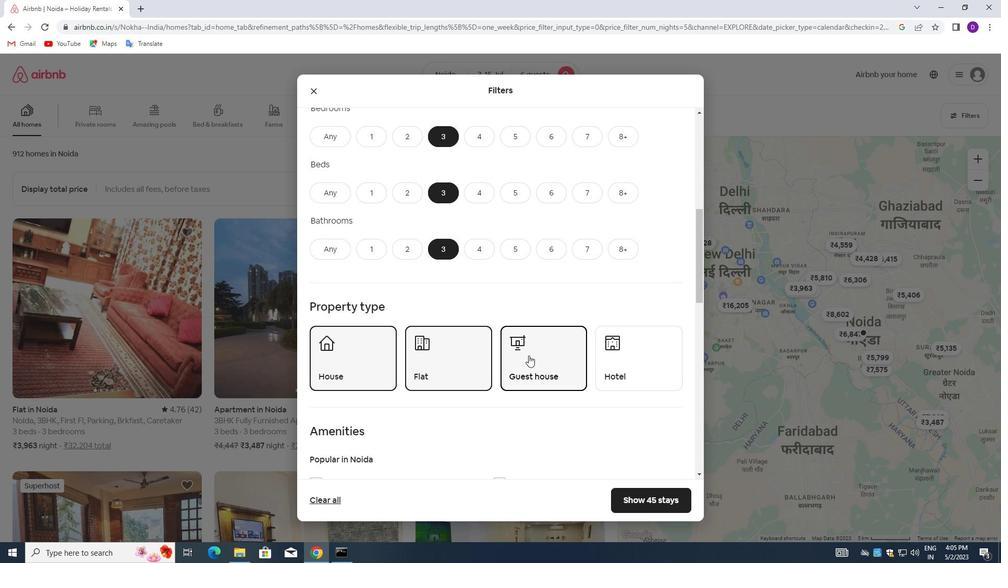 
Action: Mouse scrolled (528, 355) with delta (0, 0)
Screenshot: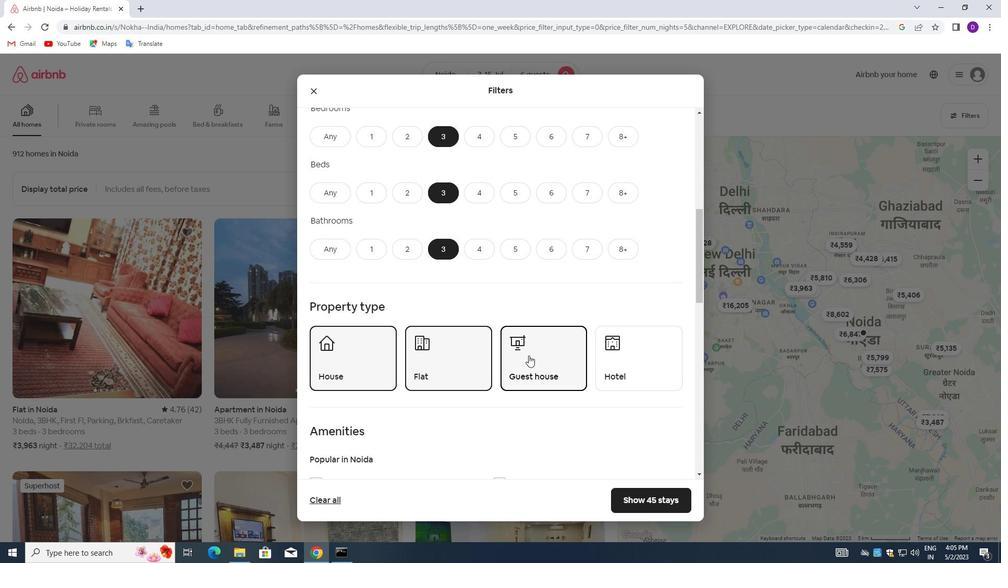 
Action: Mouse scrolled (528, 355) with delta (0, 0)
Screenshot: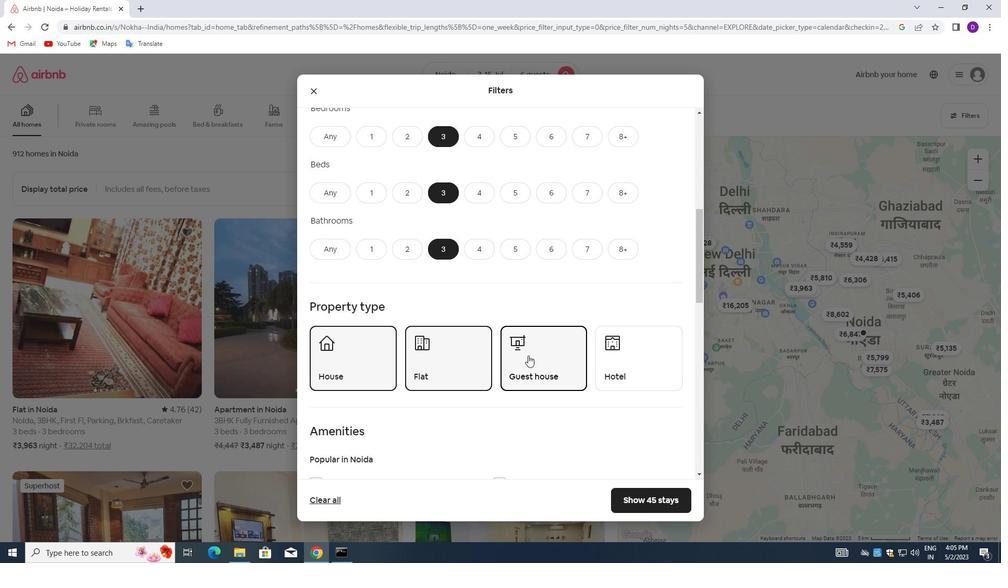 
Action: Mouse moved to (504, 378)
Screenshot: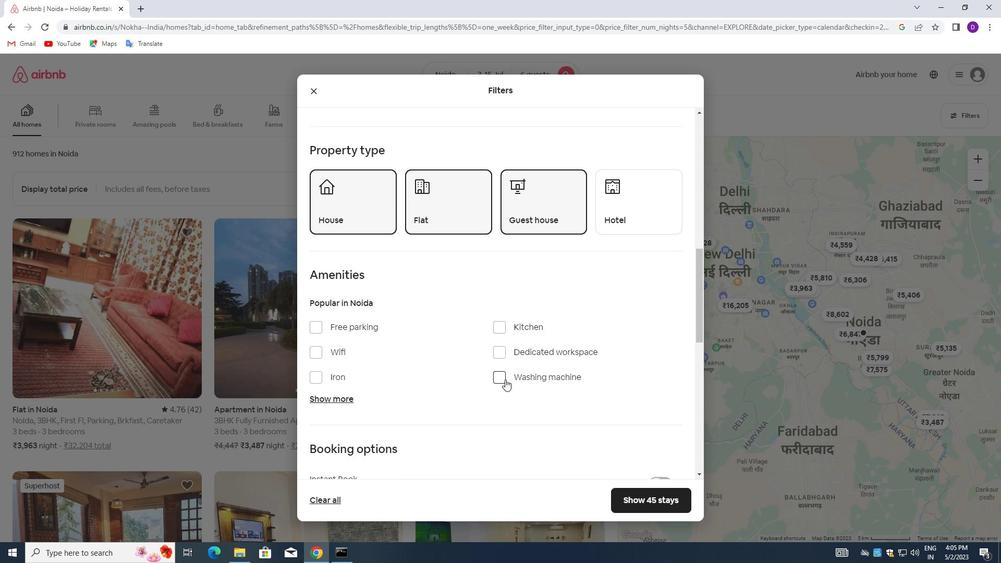 
Action: Mouse pressed left at (504, 378)
Screenshot: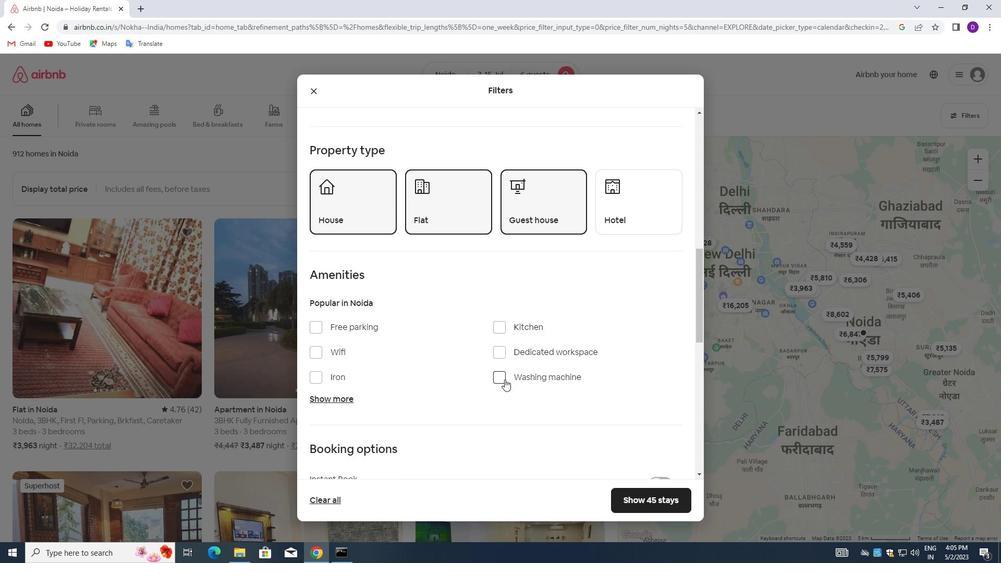 
Action: Mouse moved to (502, 373)
Screenshot: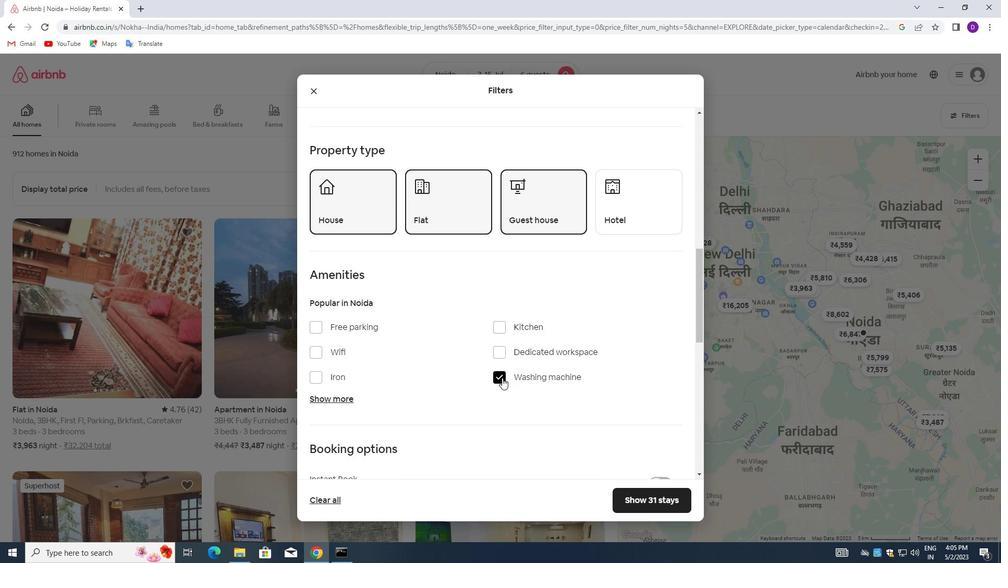 
Action: Mouse scrolled (502, 373) with delta (0, 0)
Screenshot: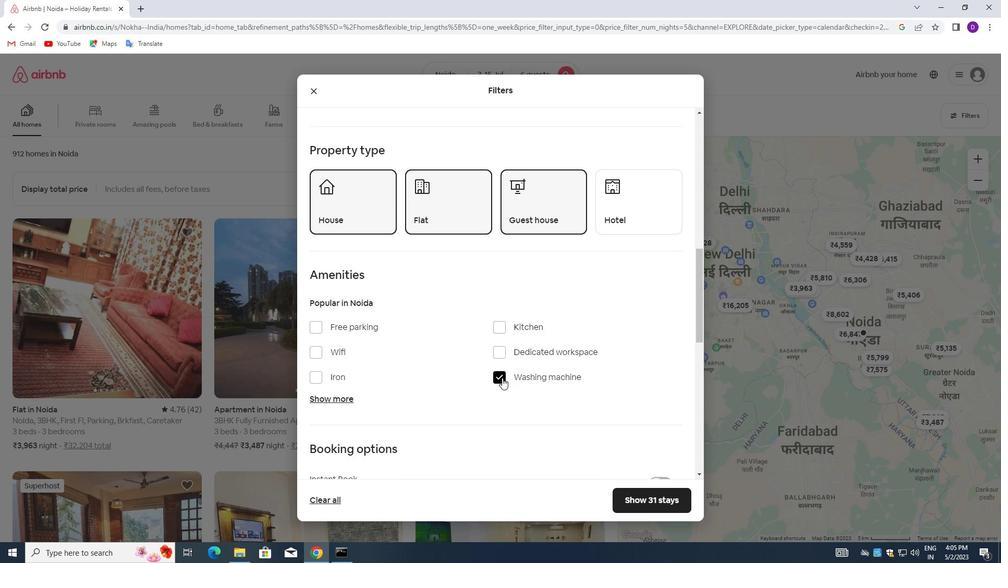 
Action: Mouse scrolled (502, 373) with delta (0, 0)
Screenshot: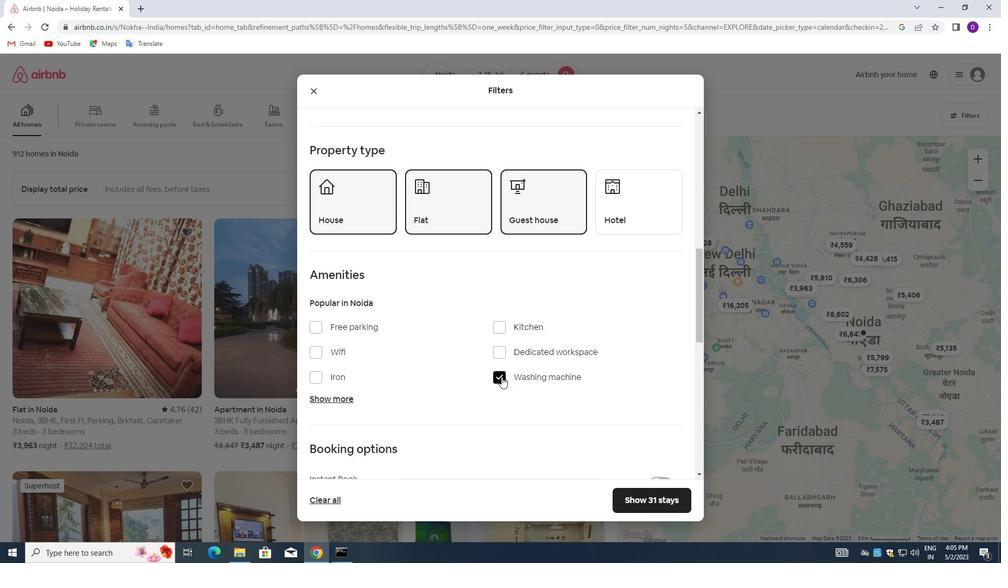 
Action: Mouse scrolled (502, 373) with delta (0, 0)
Screenshot: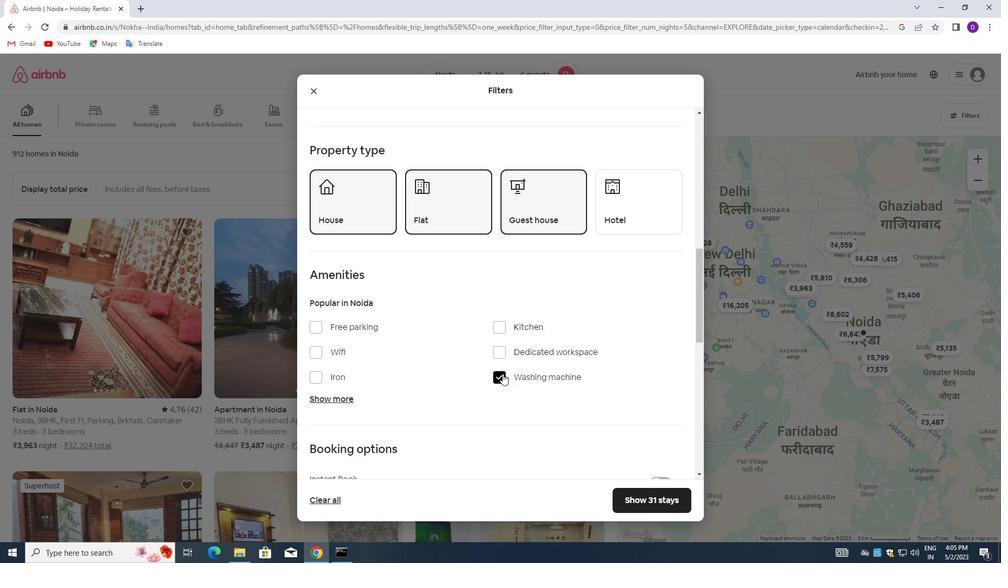 
Action: Mouse scrolled (502, 373) with delta (0, 0)
Screenshot: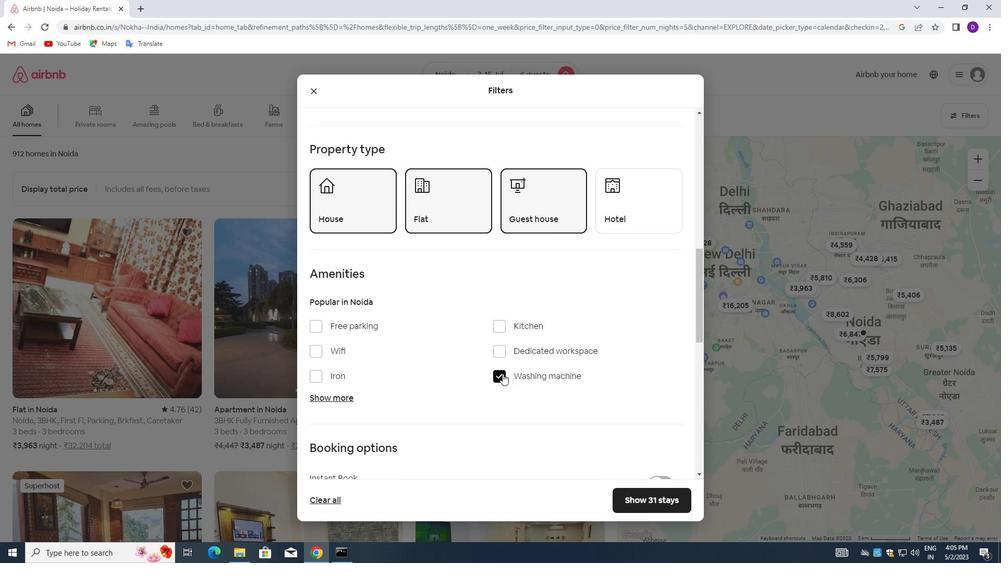 
Action: Mouse moved to (658, 314)
Screenshot: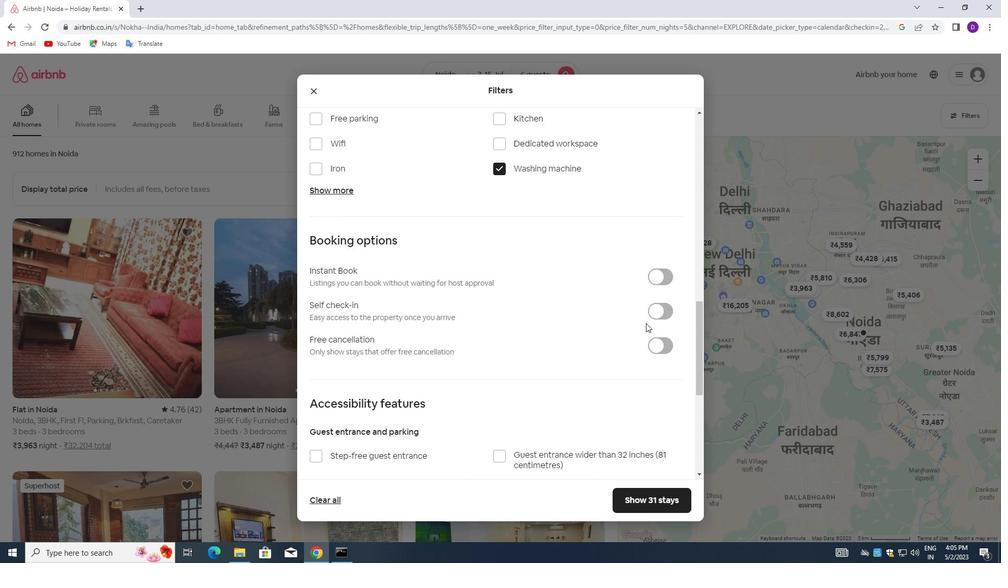 
Action: Mouse pressed left at (658, 314)
Screenshot: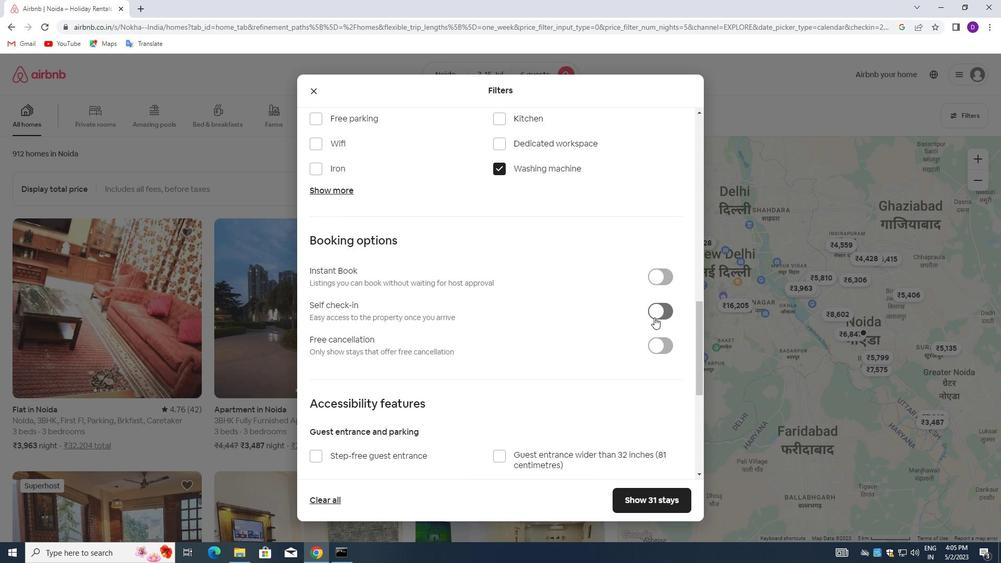 
Action: Mouse moved to (477, 344)
Screenshot: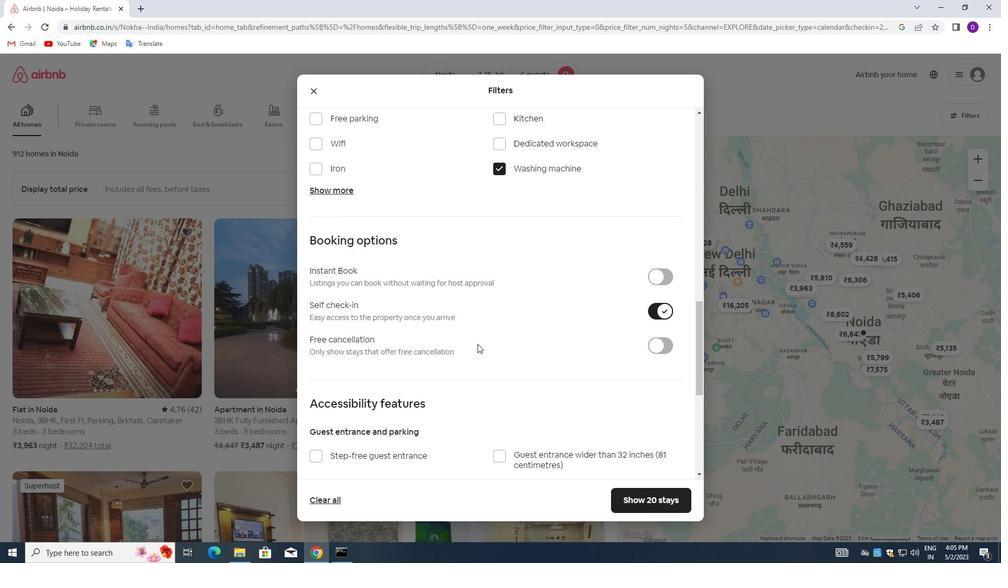 
Action: Mouse scrolled (477, 343) with delta (0, 0)
Screenshot: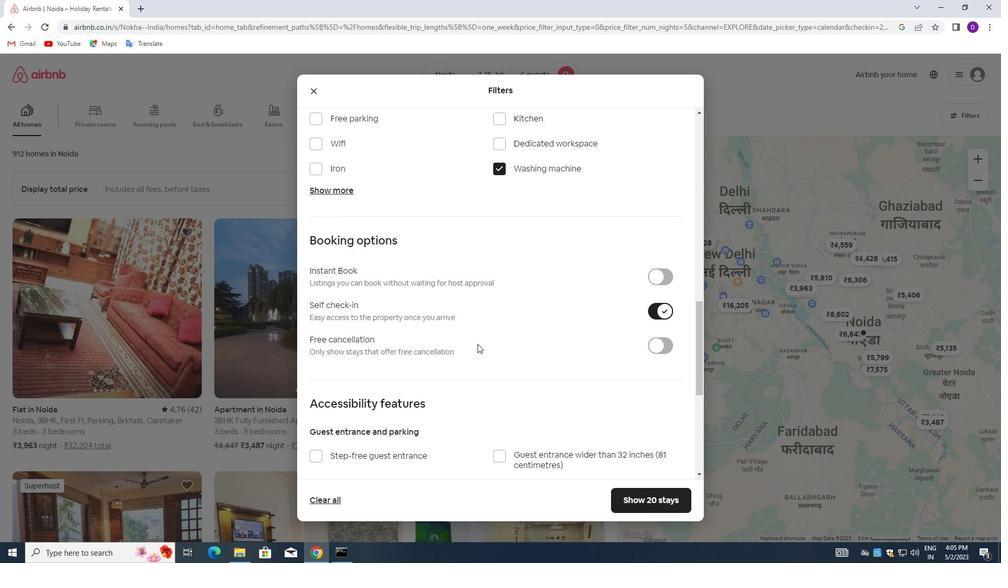 
Action: Mouse moved to (478, 344)
Screenshot: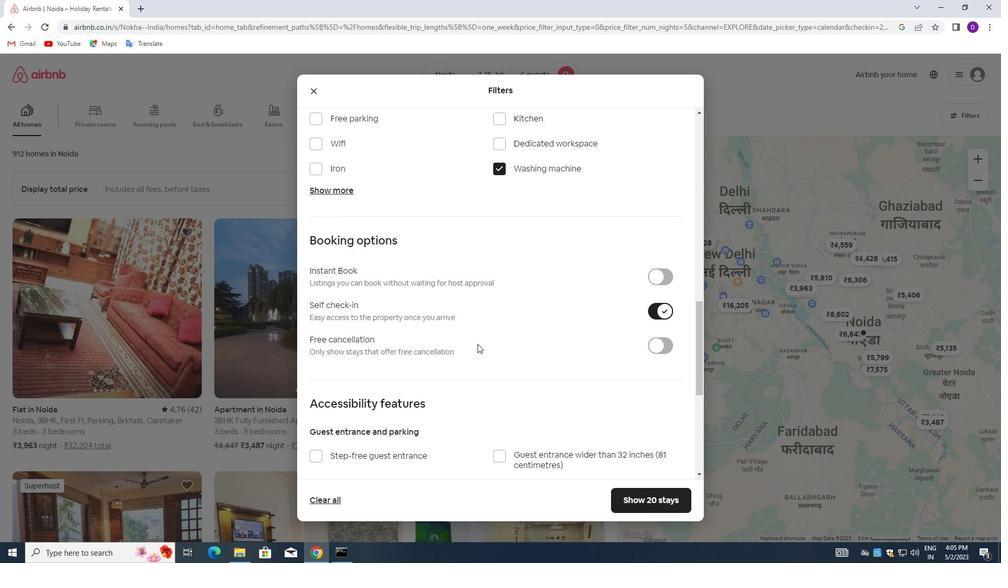 
Action: Mouse scrolled (478, 343) with delta (0, 0)
Screenshot: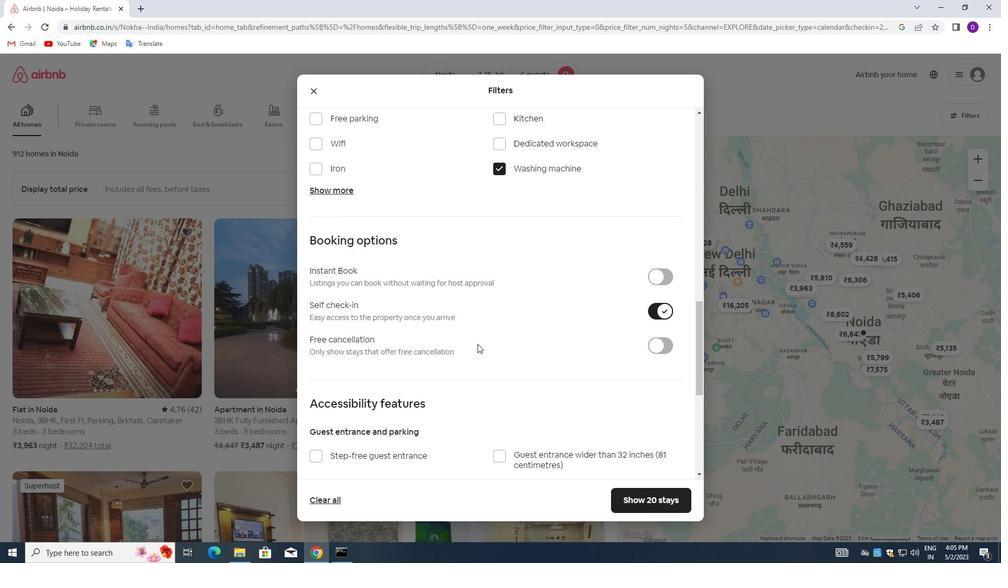 
Action: Mouse scrolled (478, 343) with delta (0, 0)
Screenshot: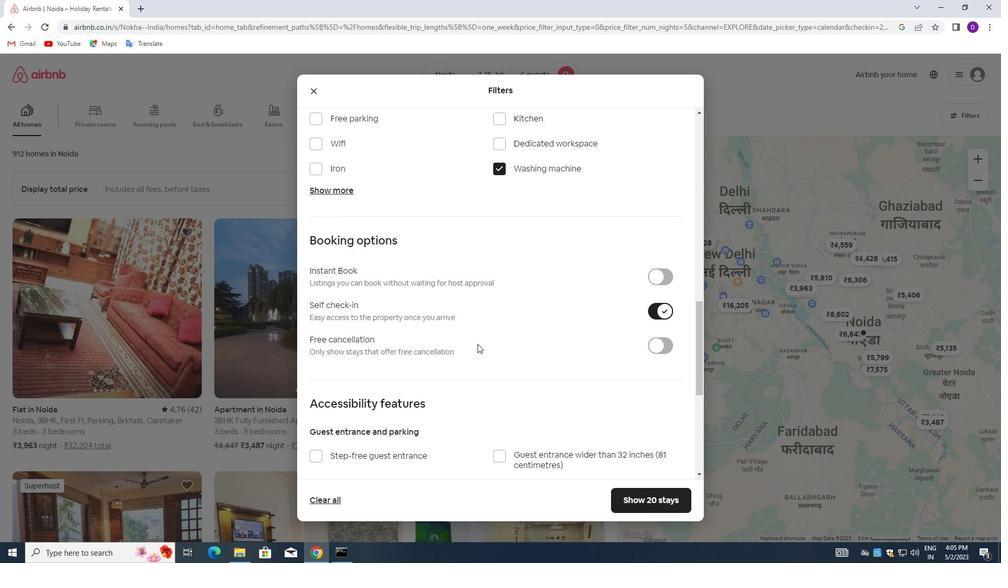 
Action: Mouse moved to (478, 345)
Screenshot: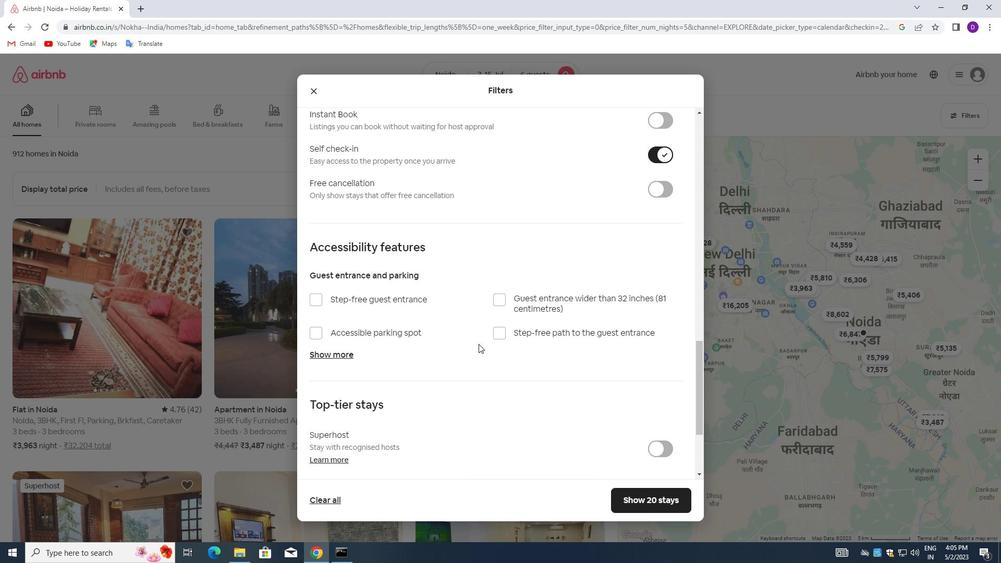 
Action: Mouse scrolled (478, 345) with delta (0, 0)
Screenshot: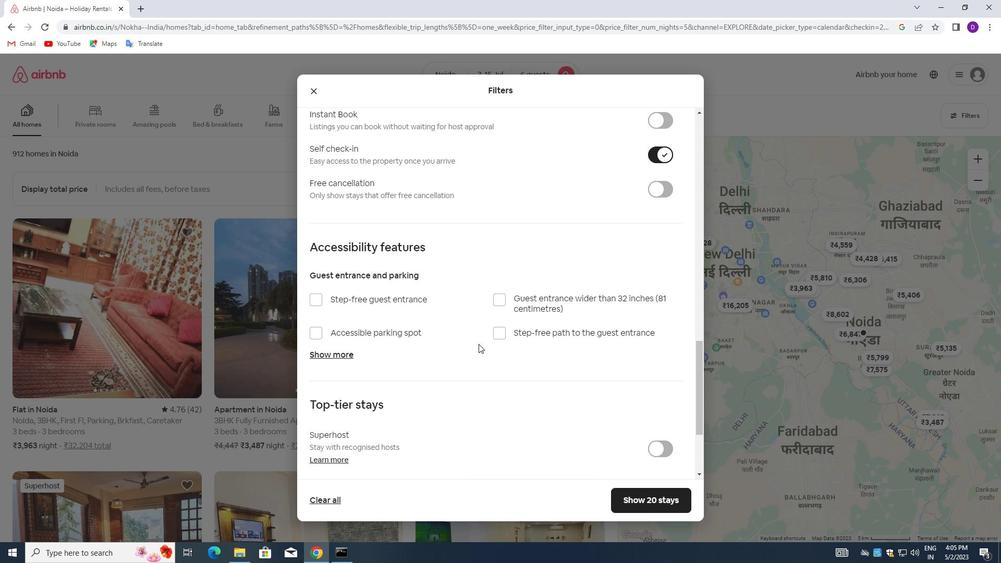 
Action: Mouse moved to (478, 346)
Screenshot: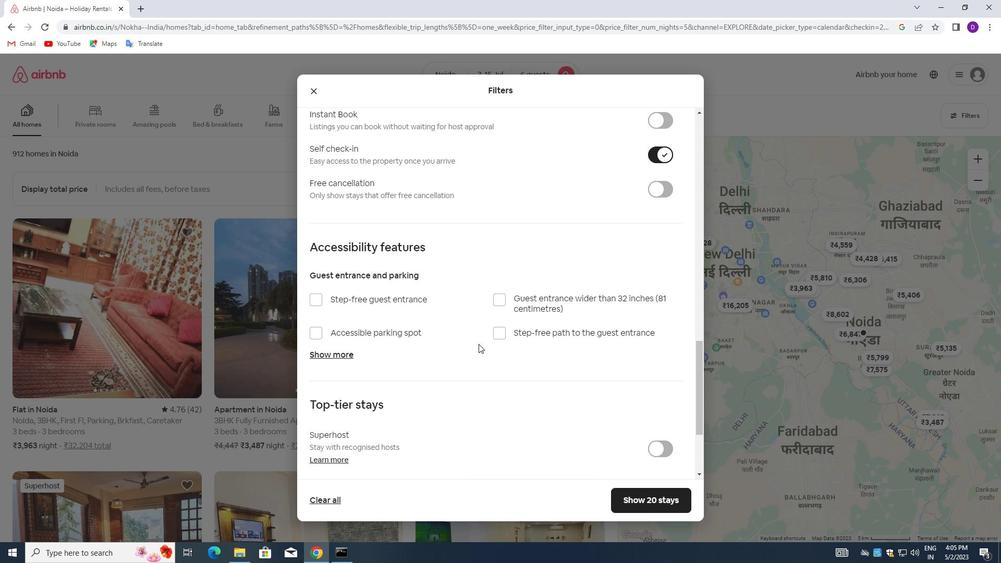 
Action: Mouse scrolled (478, 346) with delta (0, 0)
Screenshot: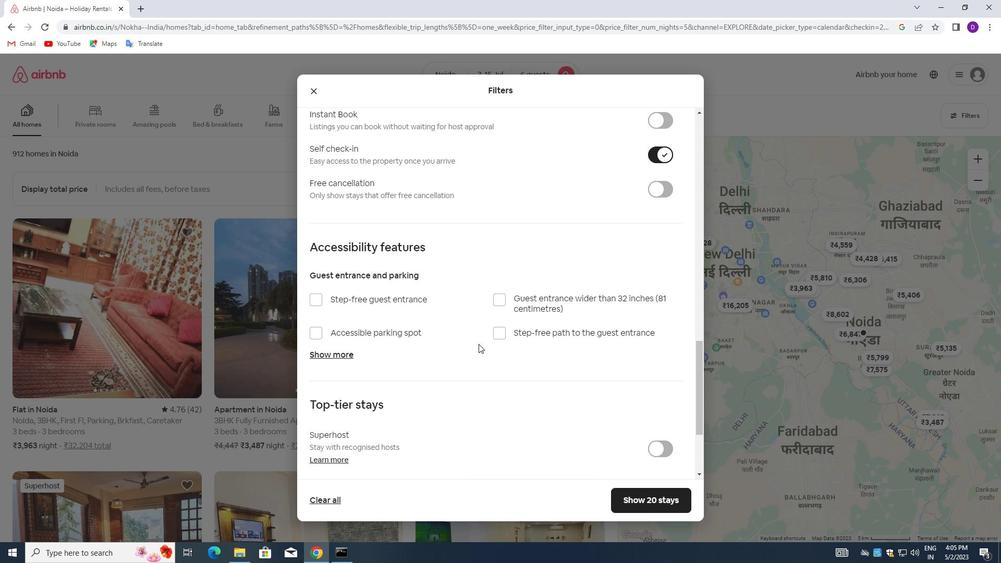 
Action: Mouse moved to (478, 347)
Screenshot: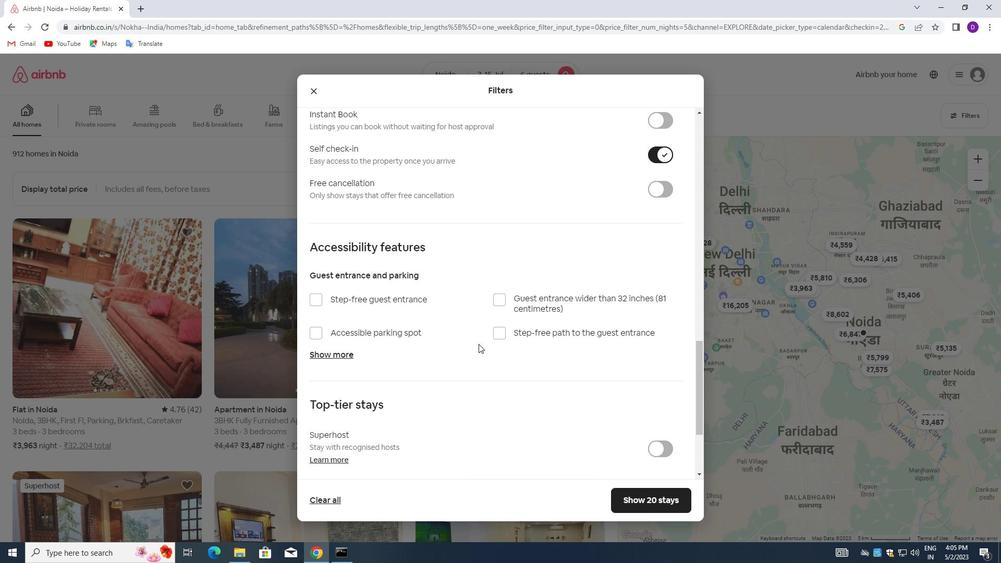 
Action: Mouse scrolled (478, 346) with delta (0, 0)
Screenshot: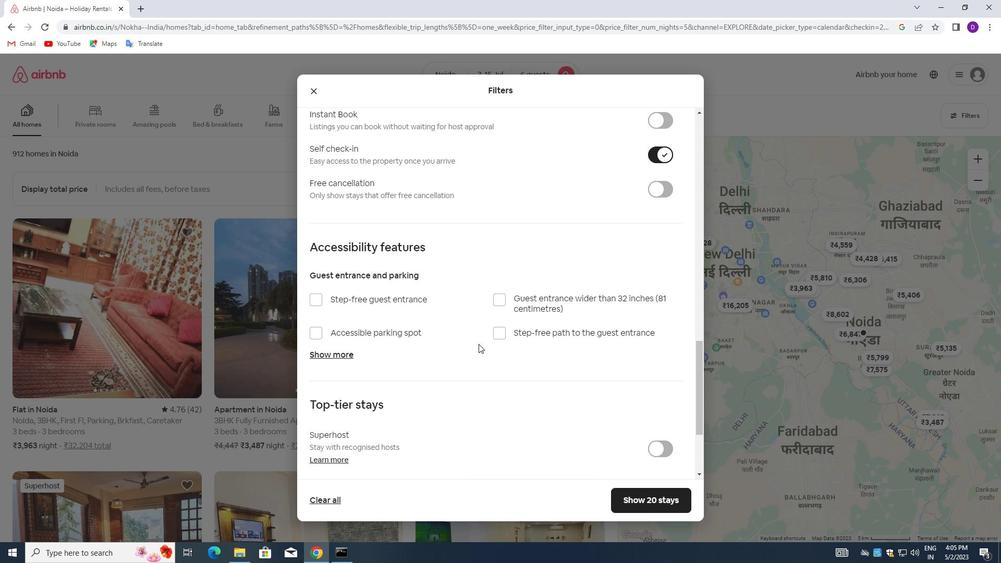 
Action: Mouse moved to (477, 348)
Screenshot: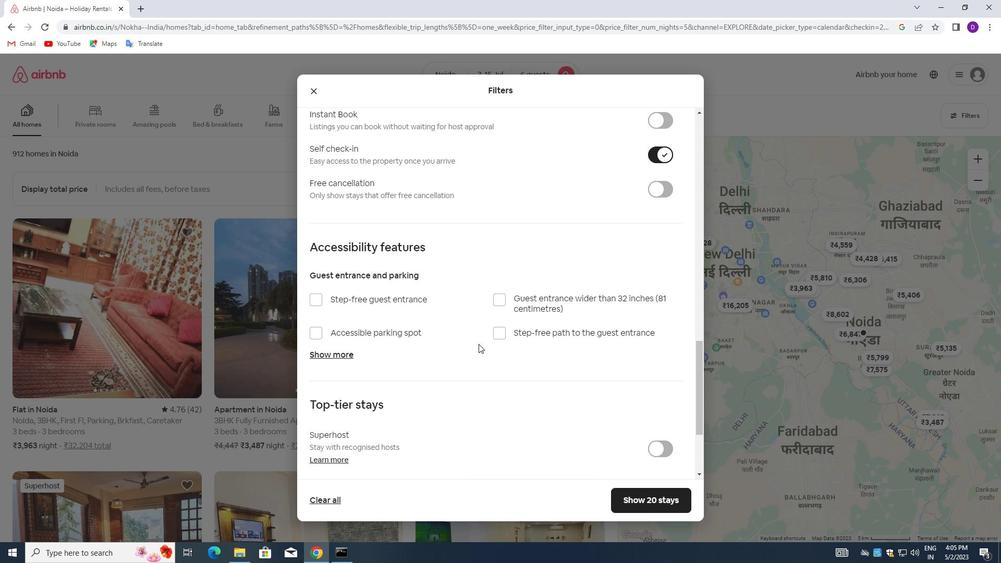
Action: Mouse scrolled (477, 347) with delta (0, 0)
Screenshot: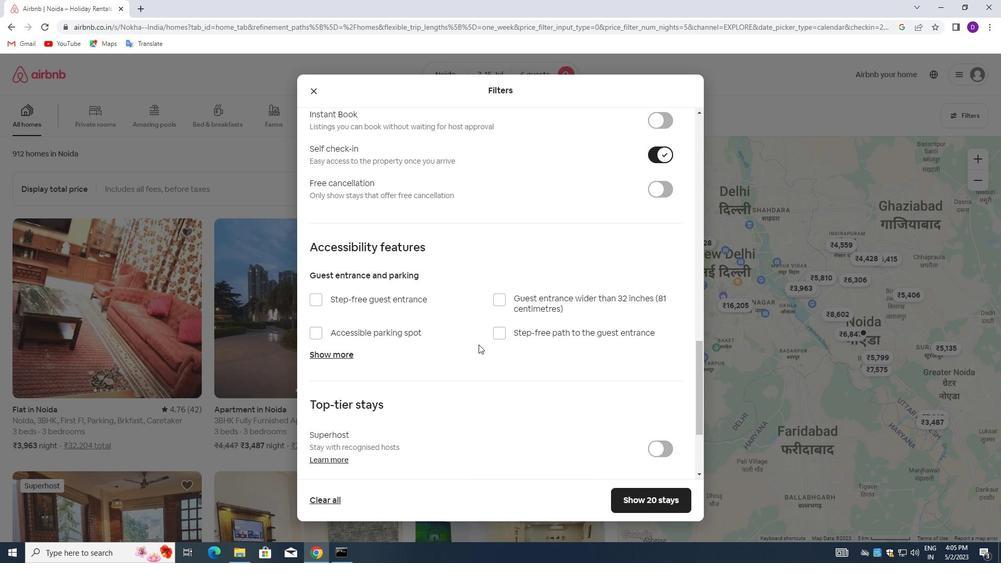 
Action: Mouse moved to (469, 351)
Screenshot: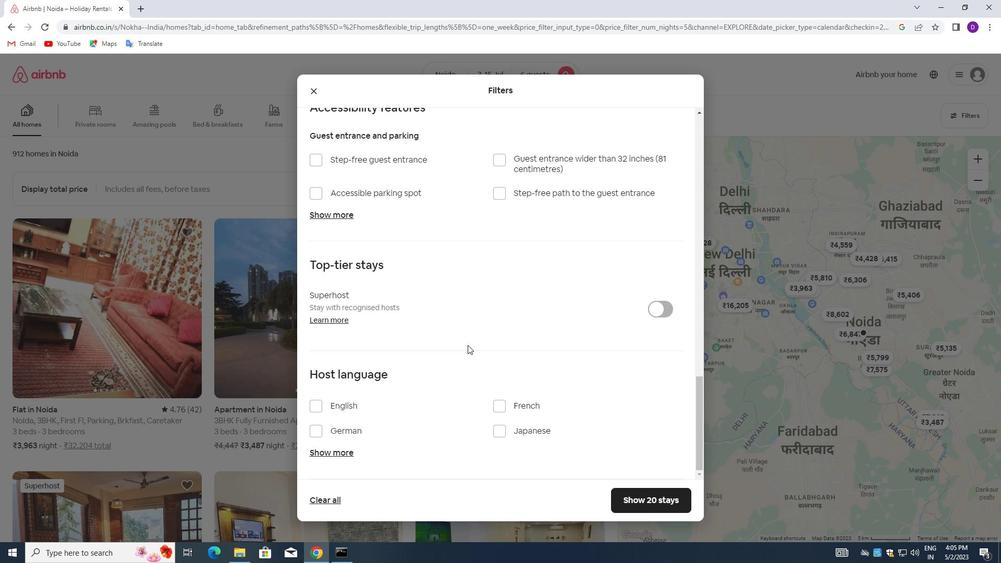 
Action: Mouse scrolled (469, 351) with delta (0, 0)
Screenshot: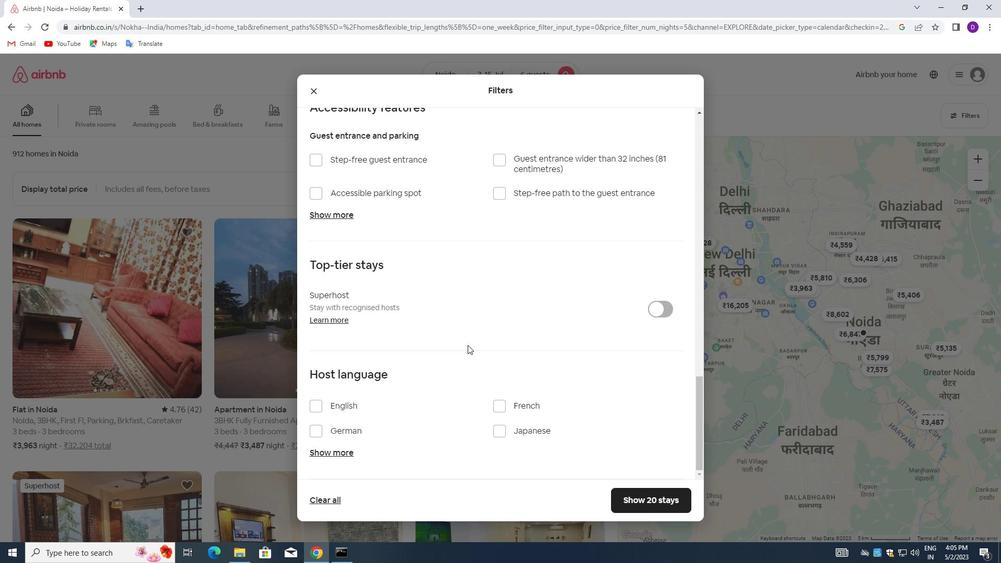 
Action: Mouse moved to (473, 357)
Screenshot: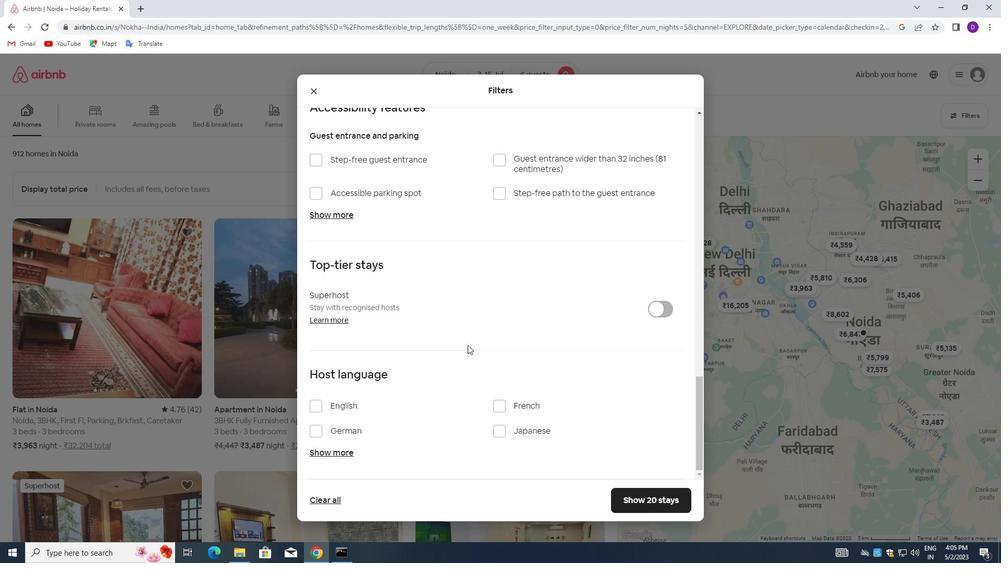 
Action: Mouse scrolled (473, 357) with delta (0, 0)
Screenshot: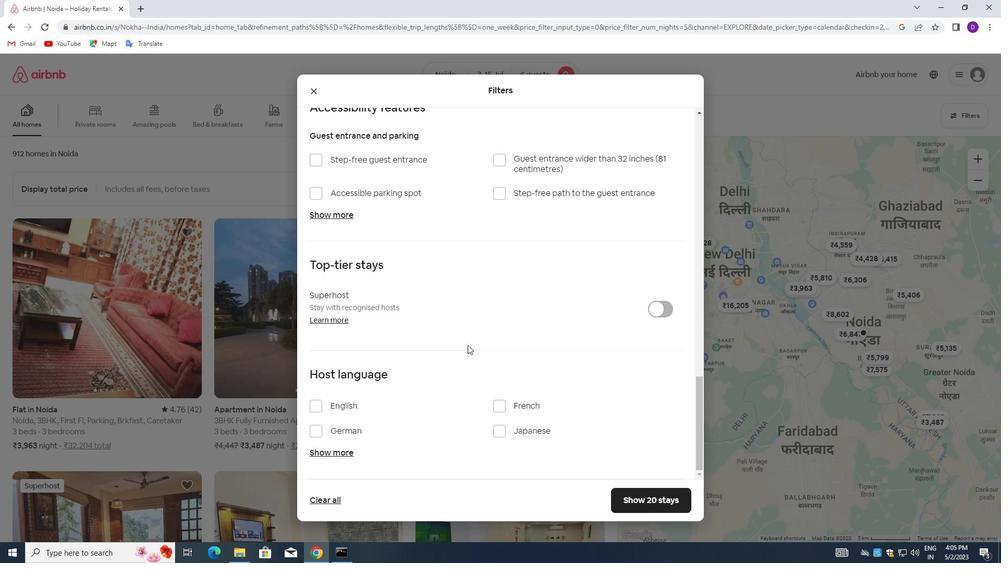 
Action: Mouse moved to (474, 360)
Screenshot: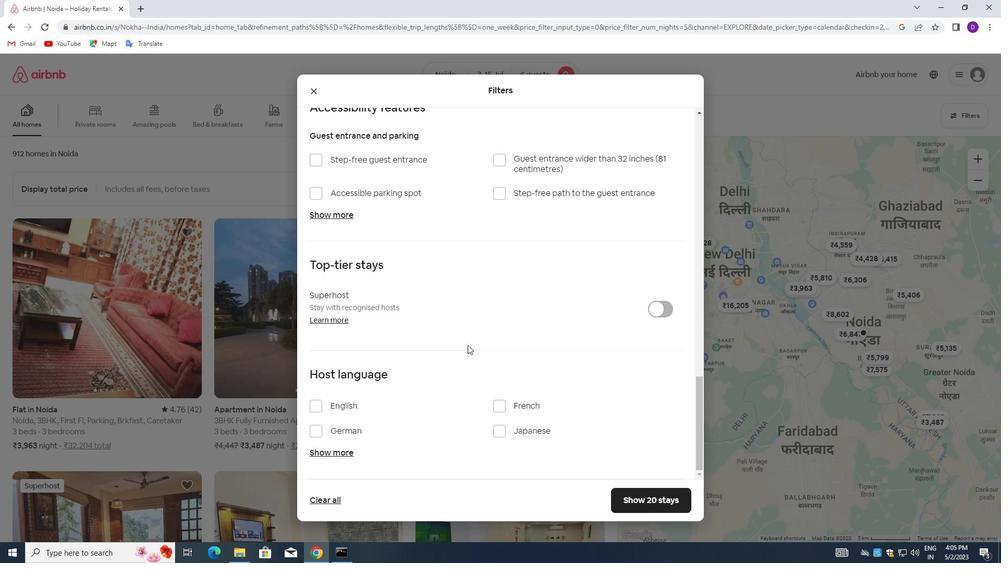 
Action: Mouse scrolled (474, 360) with delta (0, 0)
Screenshot: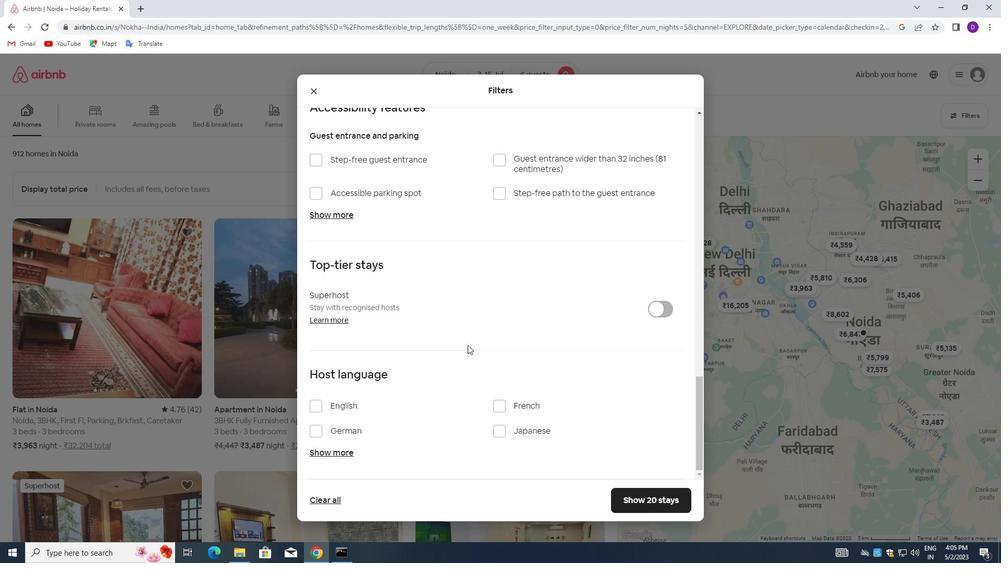 
Action: Mouse moved to (318, 405)
Screenshot: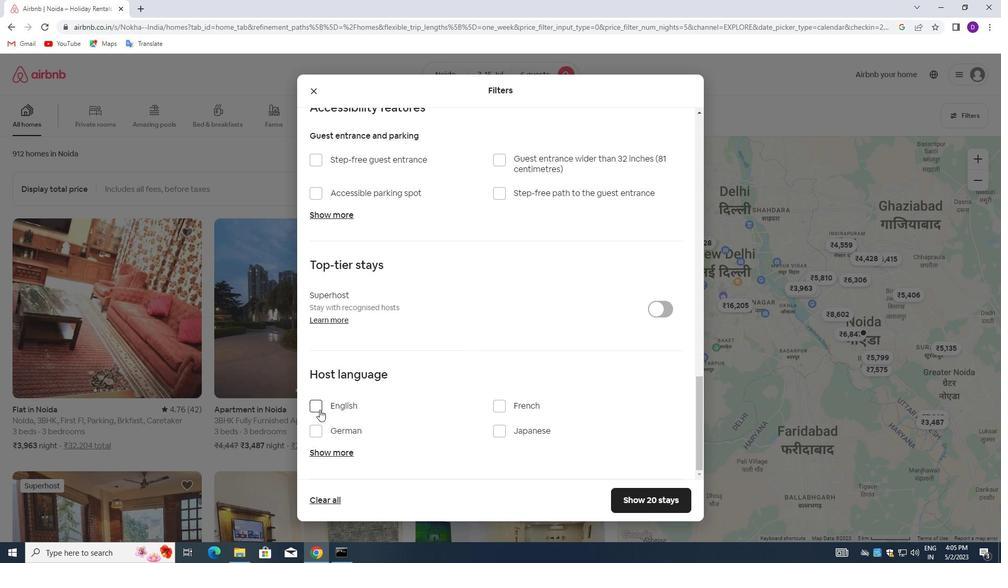 
Action: Mouse pressed left at (318, 405)
Screenshot: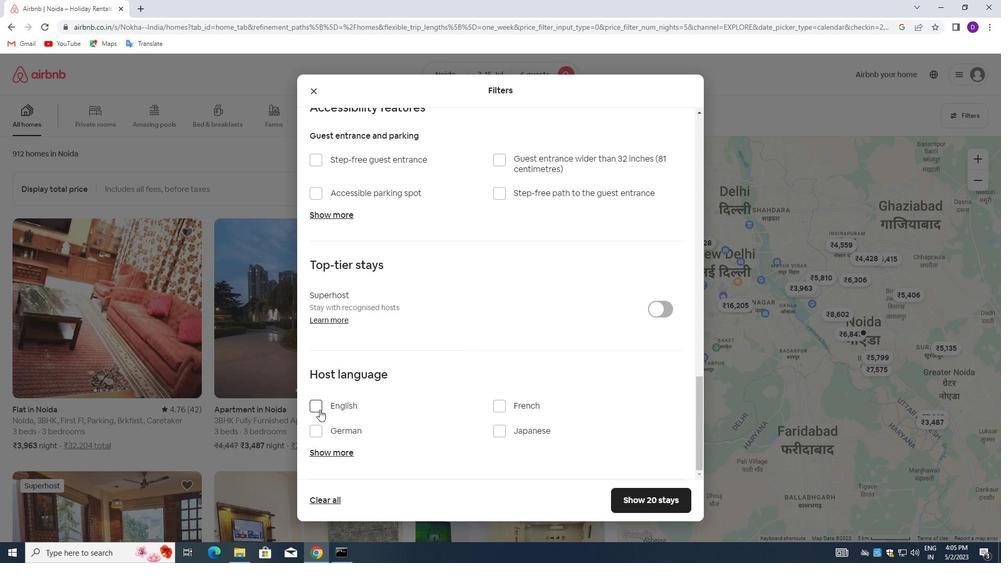 
Action: Mouse moved to (623, 503)
Screenshot: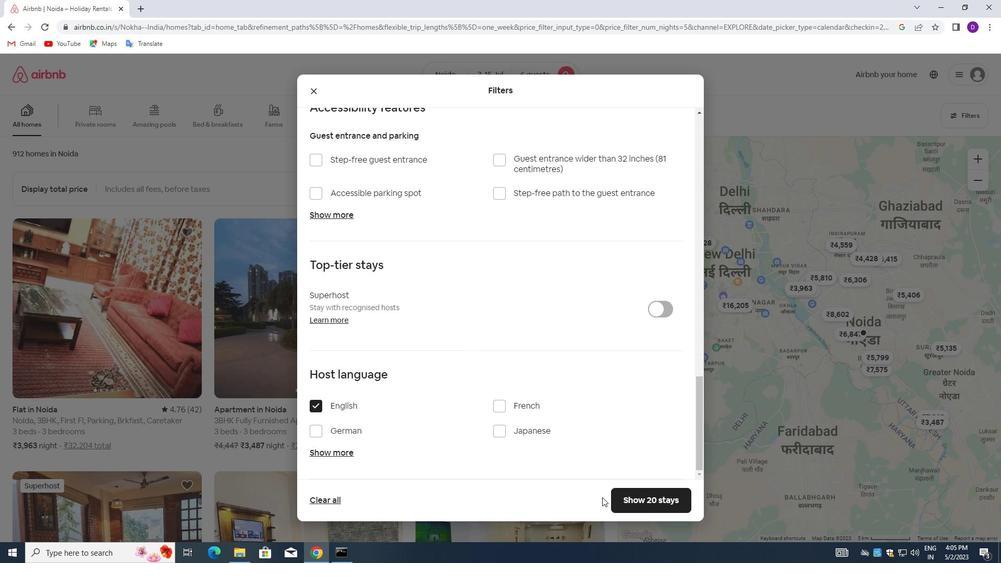
Action: Mouse pressed left at (623, 503)
Screenshot: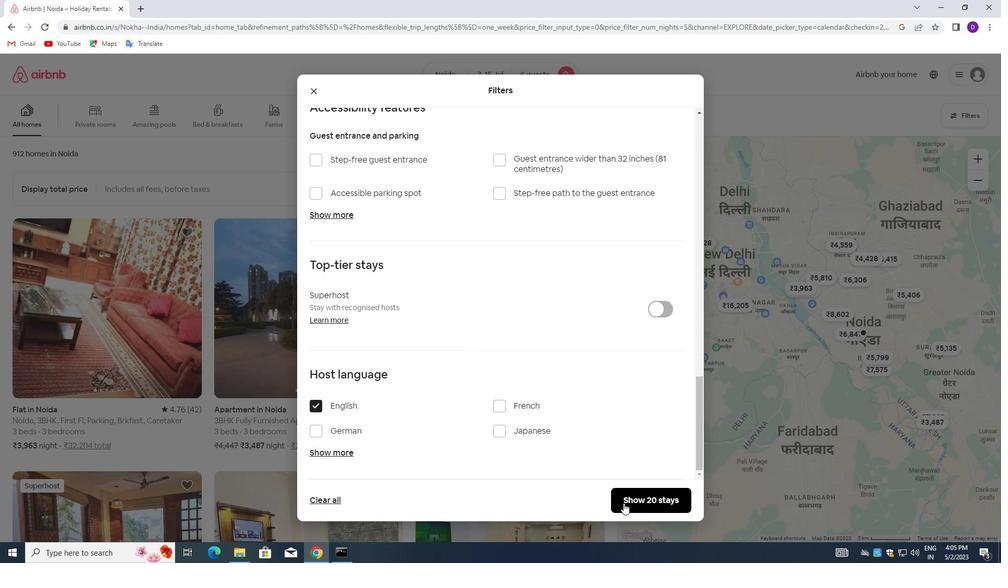 
